 Task: Look for space in Puerto San José, Guatemala from 5th July, 2023 to 15th July, 2023 for 9 adults in price range Rs.15000 to Rs.25000. Place can be entire place with 5 bedrooms having 5 beds and 5 bathrooms. Property type can be house, flat, guest house. Amenities needed are: washing machine. Booking option can be shelf check-in. Required host language is English.
Action: Mouse moved to (430, 75)
Screenshot: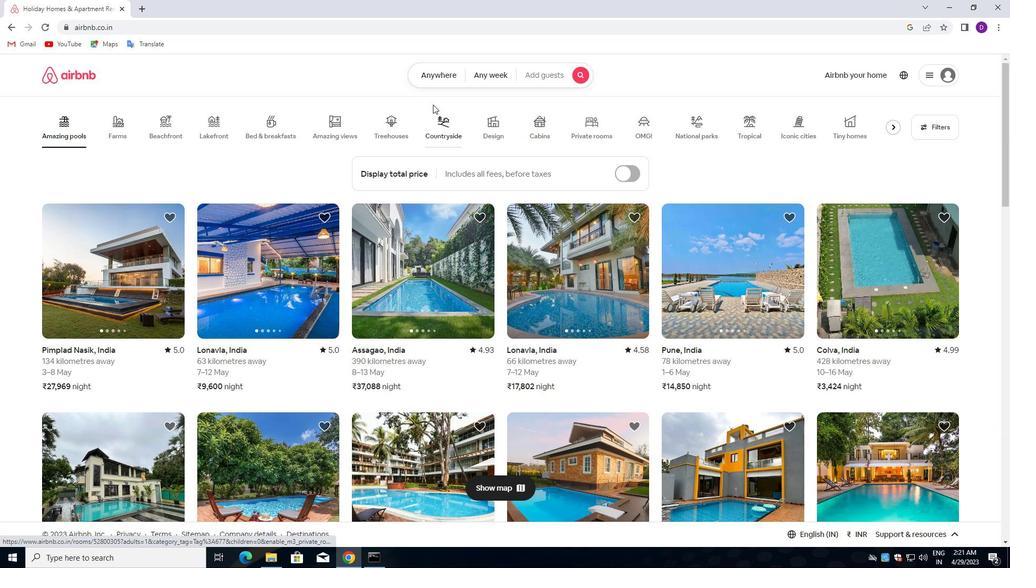 
Action: Mouse pressed left at (430, 75)
Screenshot: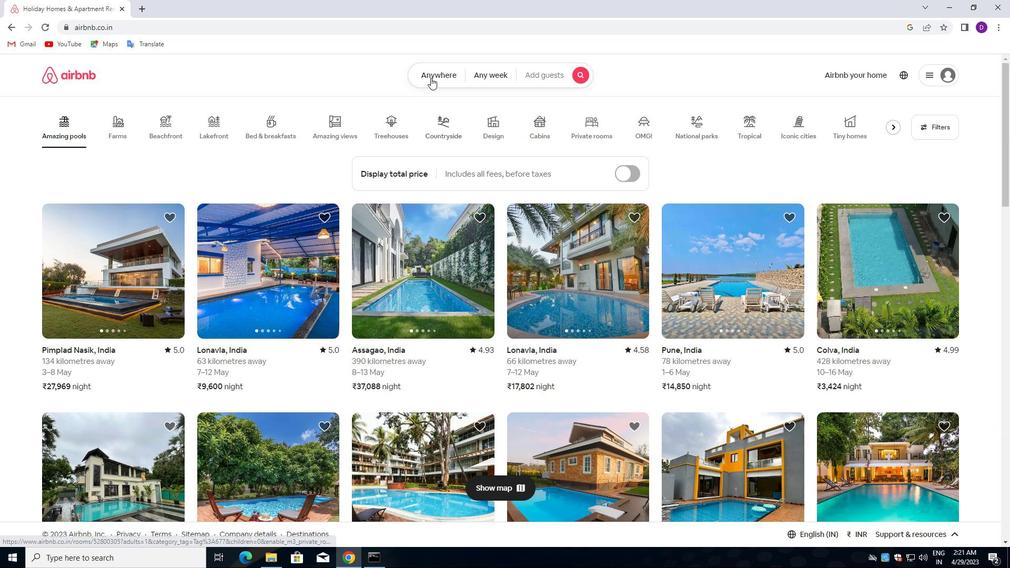 
Action: Mouse moved to (328, 117)
Screenshot: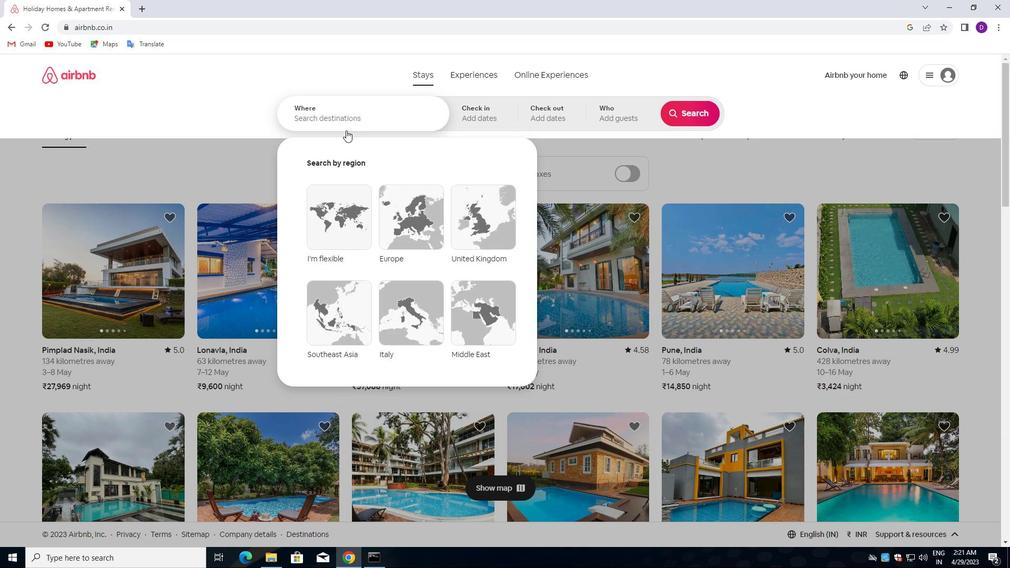 
Action: Mouse pressed left at (328, 117)
Screenshot: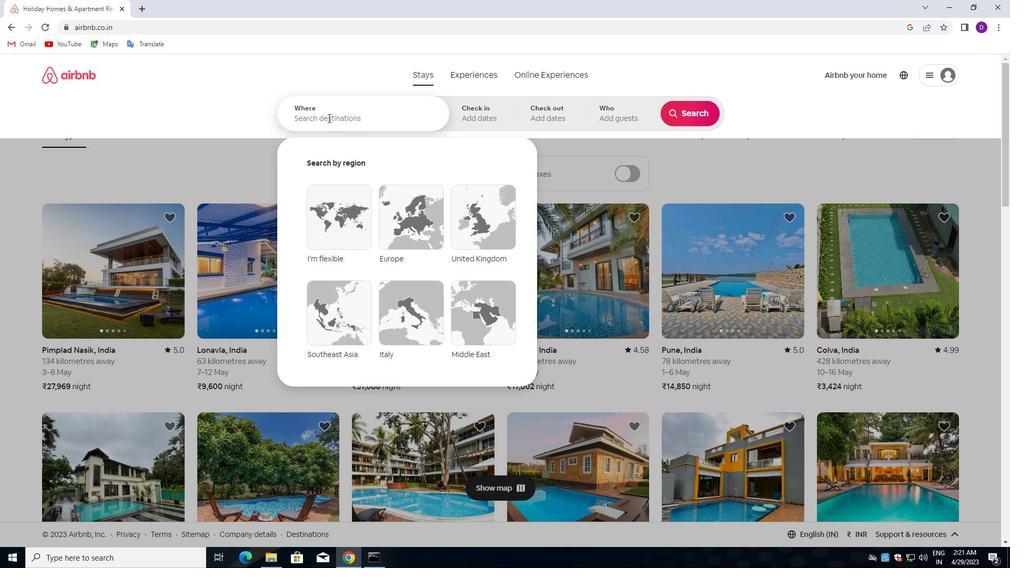 
Action: Key pressed <Key.shift_r>Pue
Screenshot: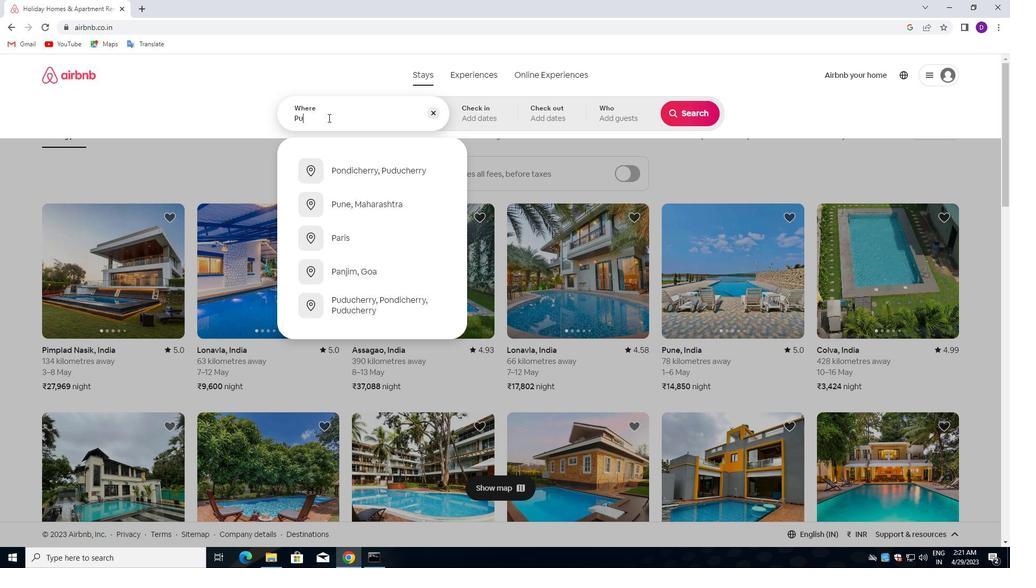 
Action: Mouse moved to (327, 117)
Screenshot: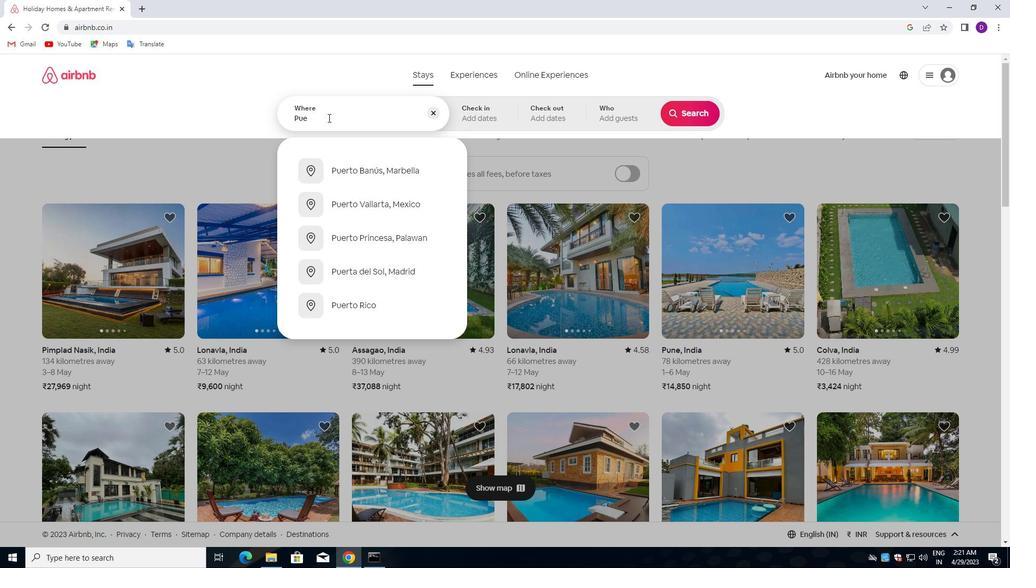 
Action: Key pressed rto<Key.space><Key.shift>SAN<Key.space><Key.shift_r><Key.shift_r>JOSE,<Key.space><Key.shift><Key.shift><Key.shift><Key.shift><Key.shift><Key.shift><Key.shift><Key.shift>GUATEMALA<Key.enter>
Screenshot: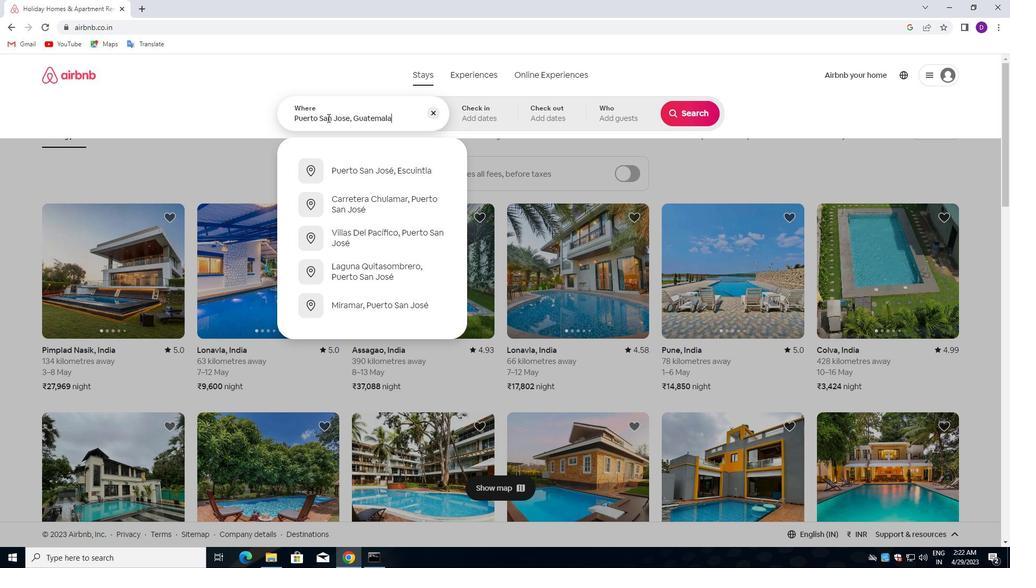 
Action: Mouse moved to (684, 195)
Screenshot: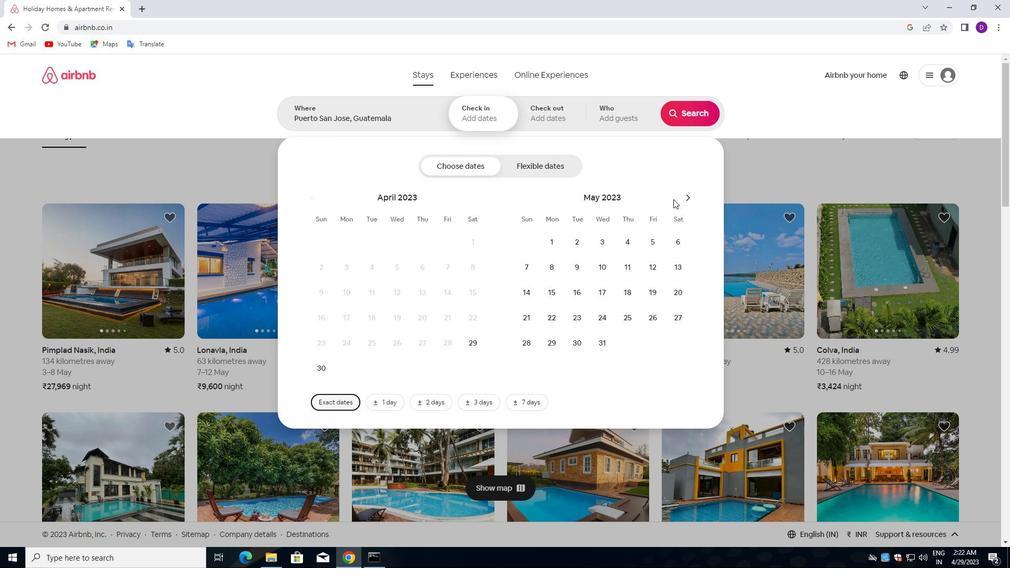 
Action: Mouse pressed left at (684, 195)
Screenshot: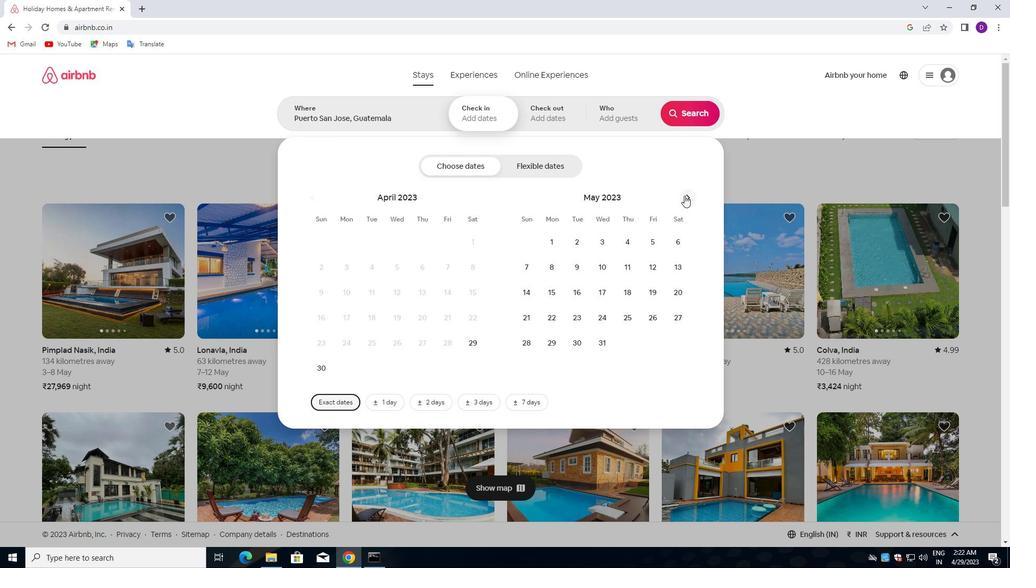 
Action: Mouse moved to (685, 195)
Screenshot: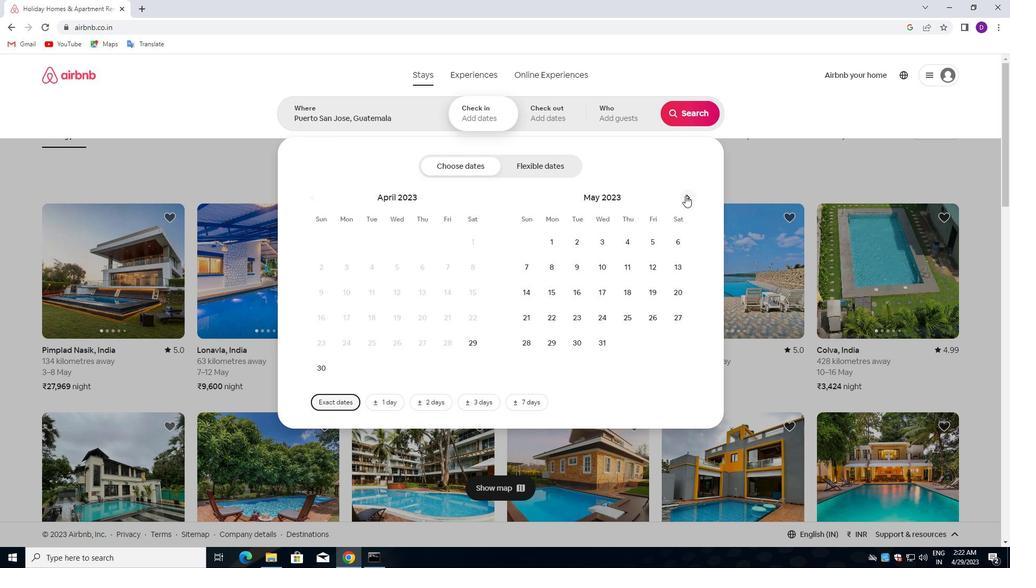 
Action: Mouse pressed left at (685, 195)
Screenshot: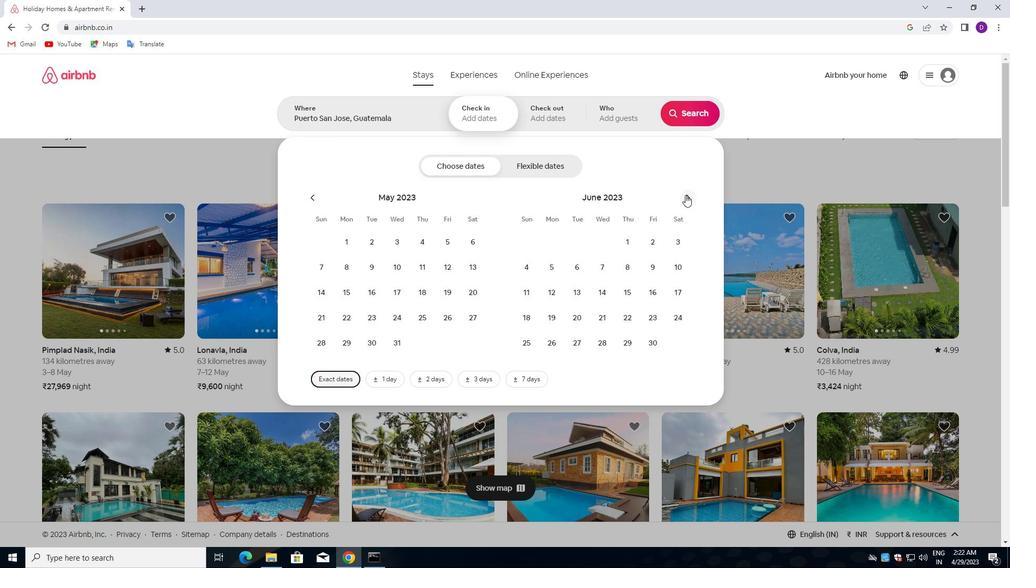 
Action: Mouse moved to (605, 267)
Screenshot: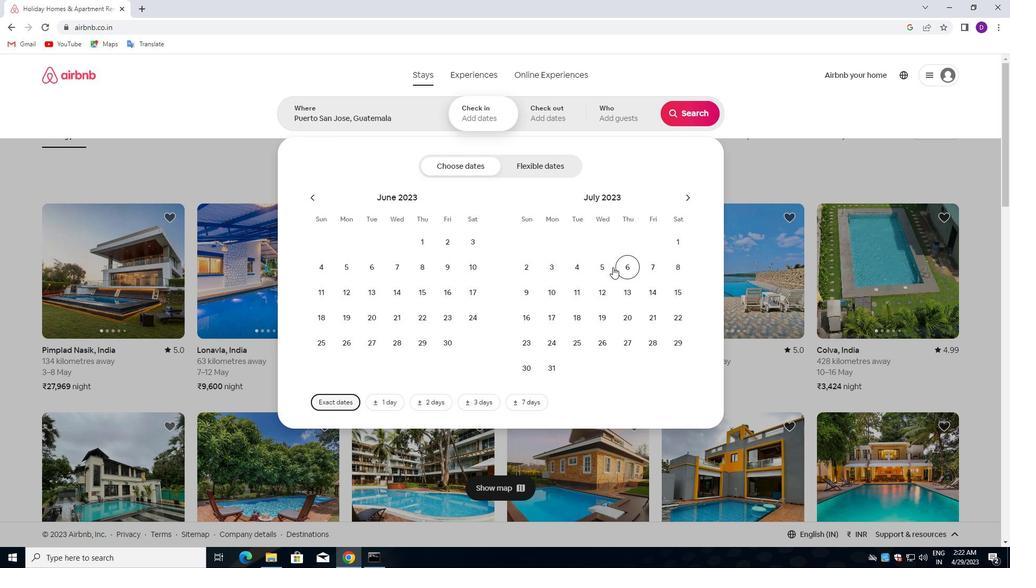 
Action: Mouse pressed left at (605, 267)
Screenshot: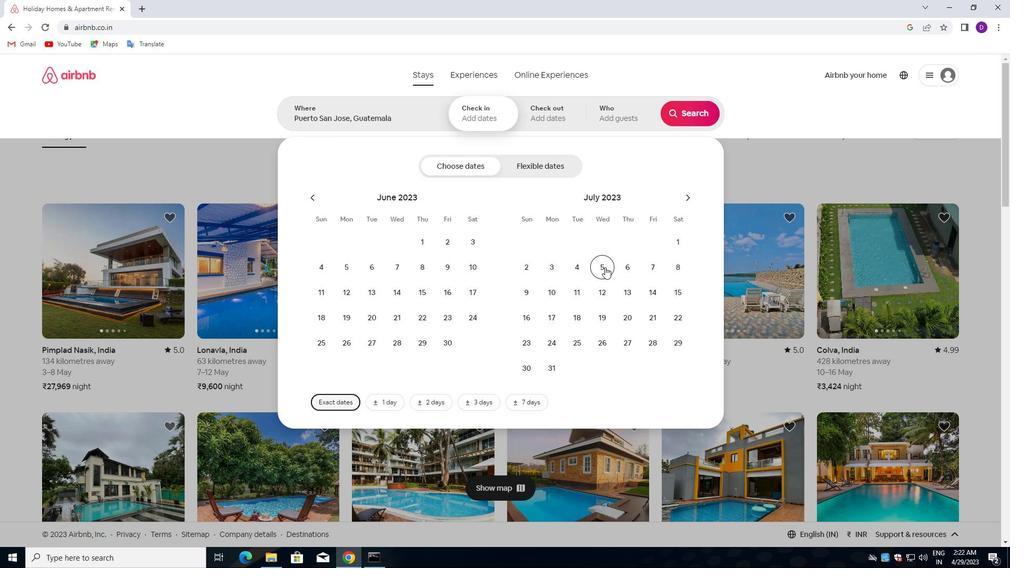 
Action: Mouse moved to (672, 289)
Screenshot: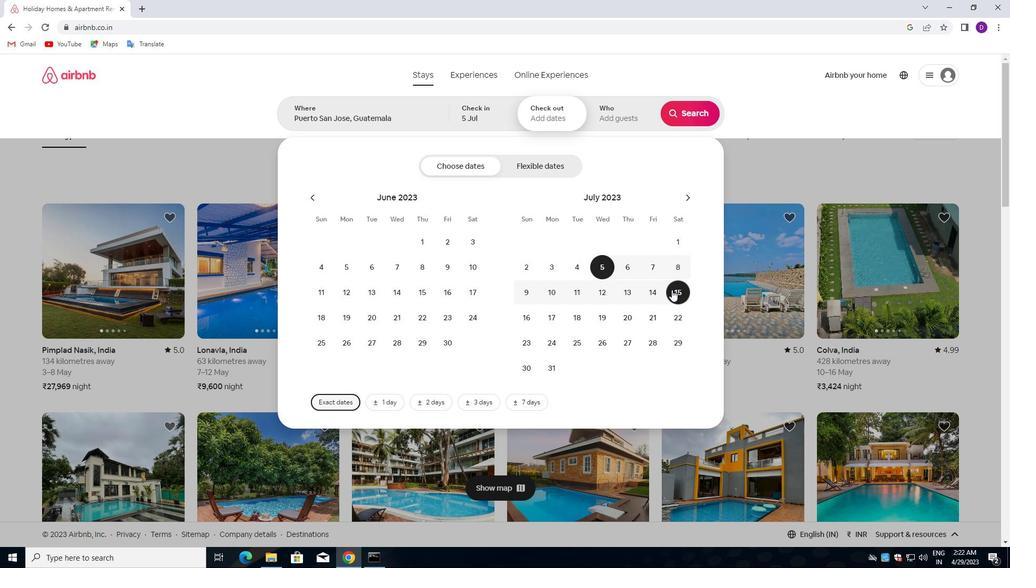 
Action: Mouse pressed left at (672, 289)
Screenshot: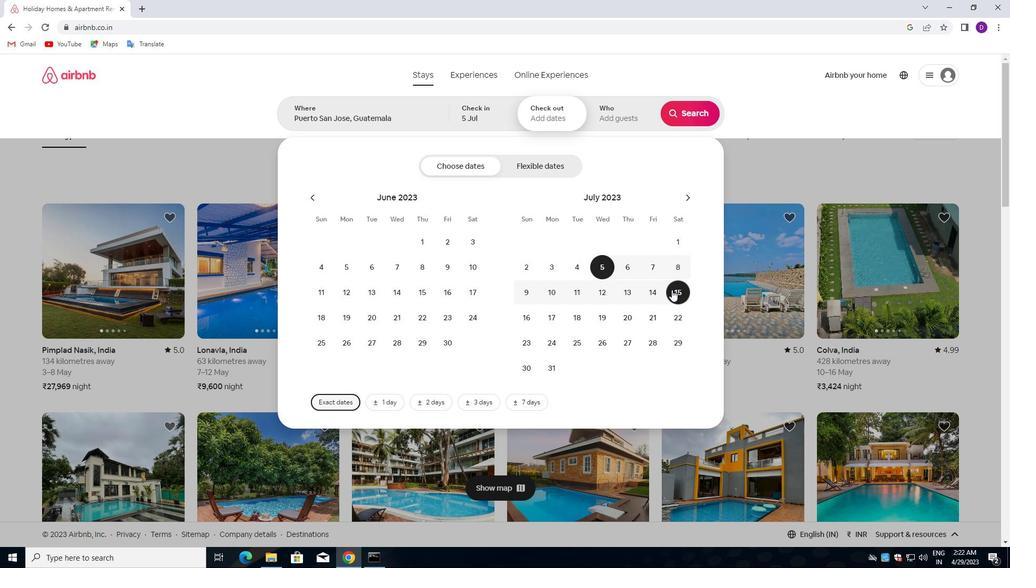 
Action: Mouse moved to (609, 114)
Screenshot: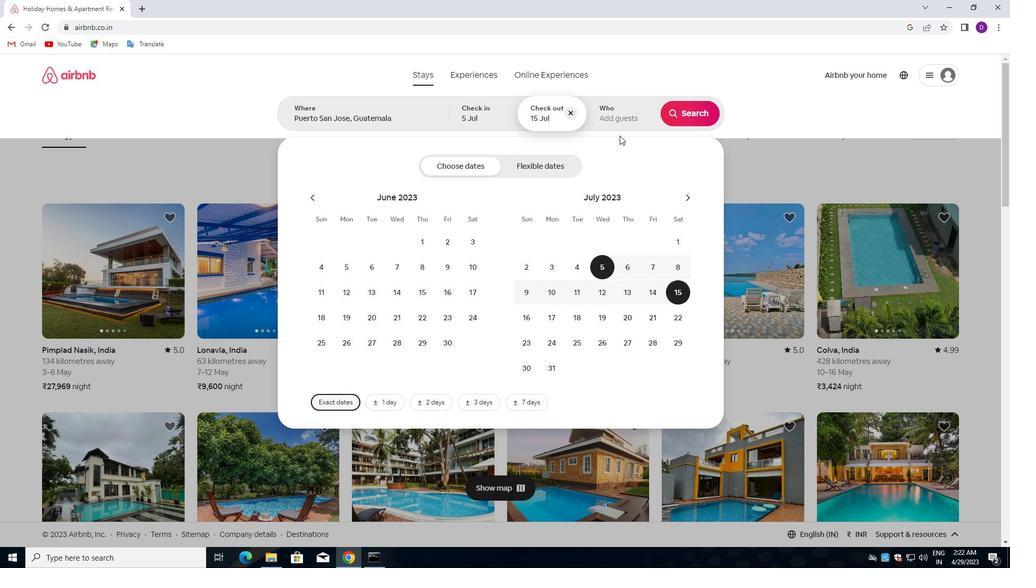 
Action: Mouse pressed left at (609, 114)
Screenshot: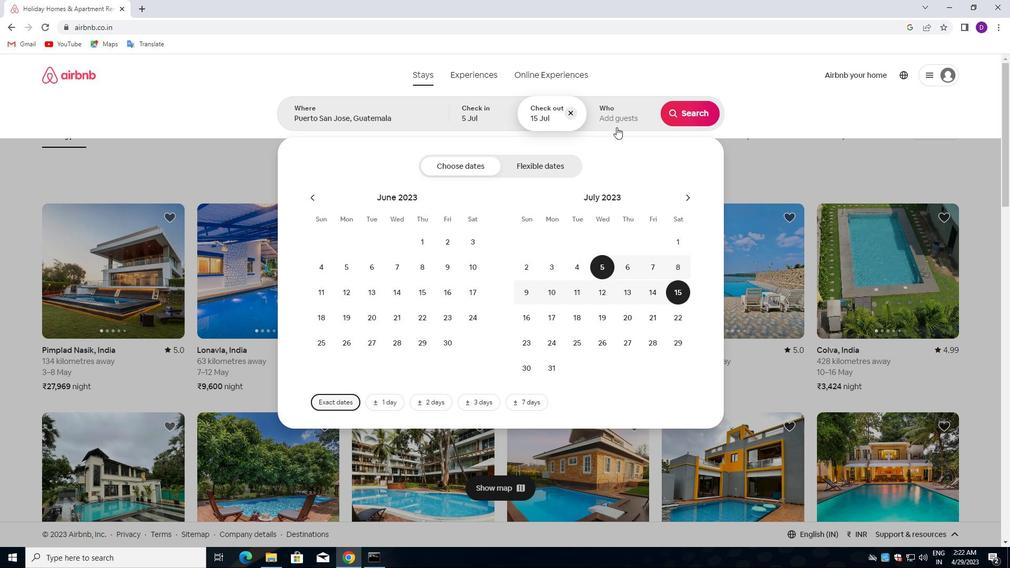 
Action: Mouse moved to (690, 169)
Screenshot: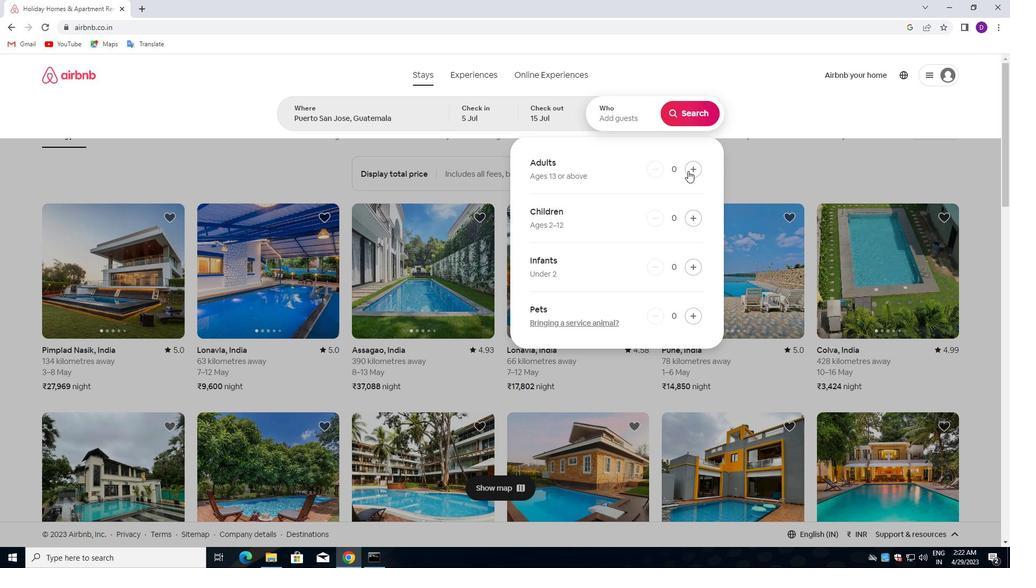 
Action: Mouse pressed left at (690, 169)
Screenshot: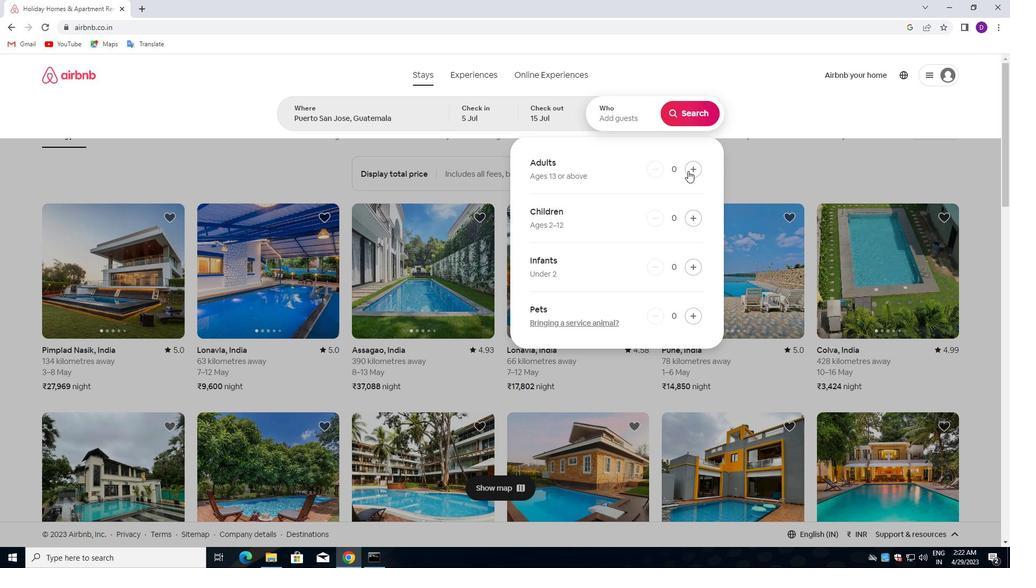 
Action: Mouse moved to (690, 169)
Screenshot: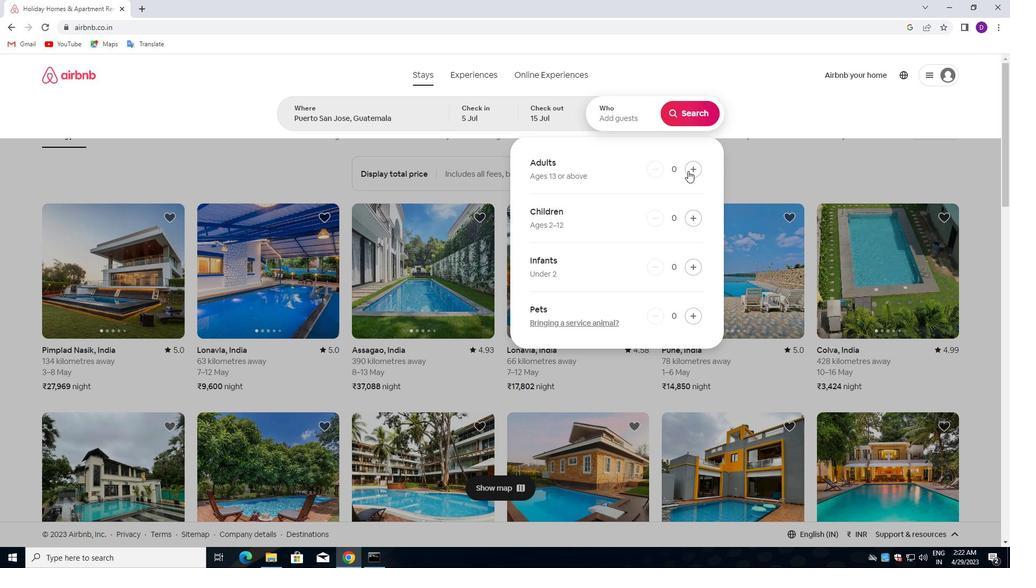 
Action: Mouse pressed left at (690, 169)
Screenshot: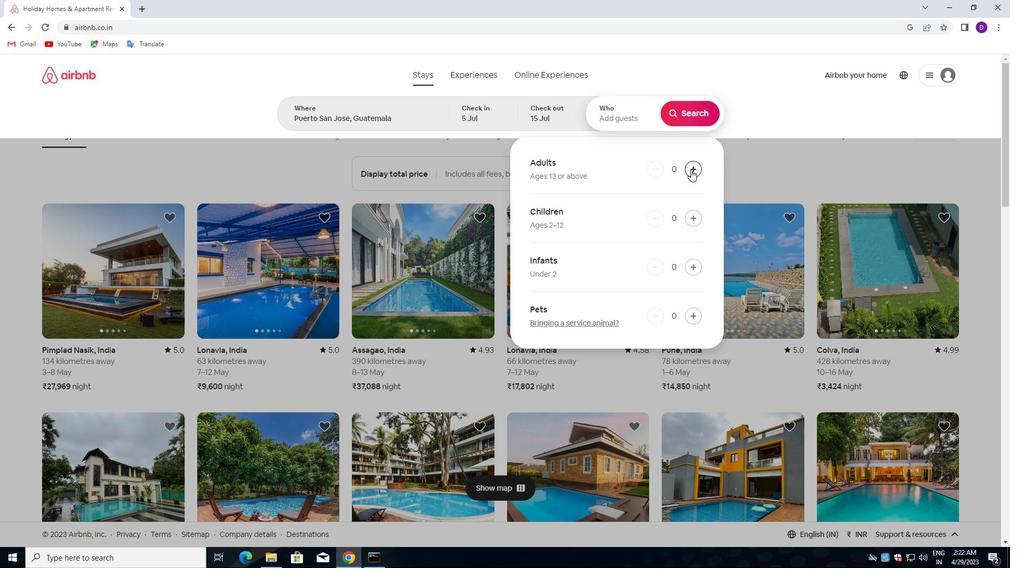 
Action: Mouse moved to (691, 169)
Screenshot: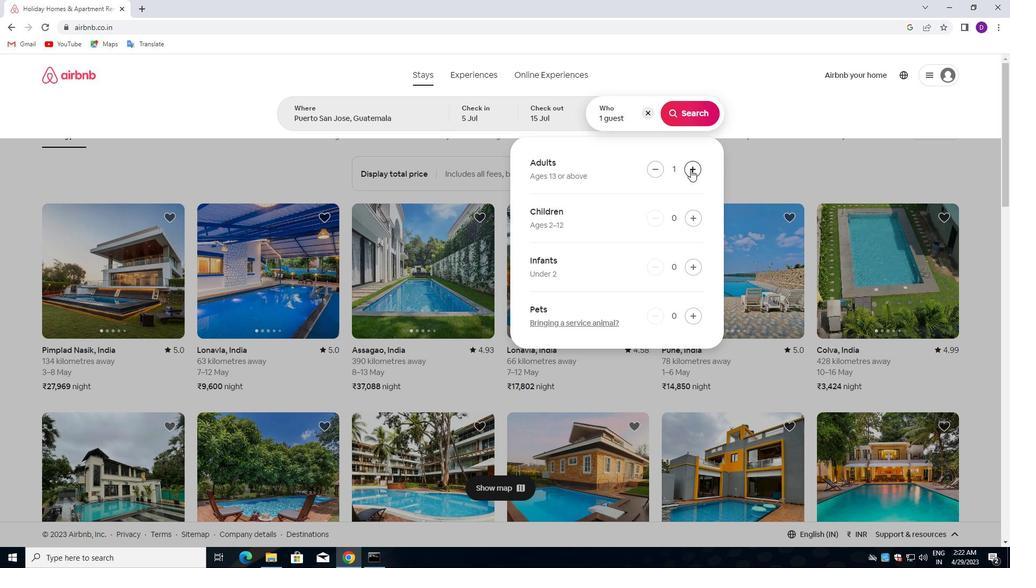 
Action: Mouse pressed left at (691, 169)
Screenshot: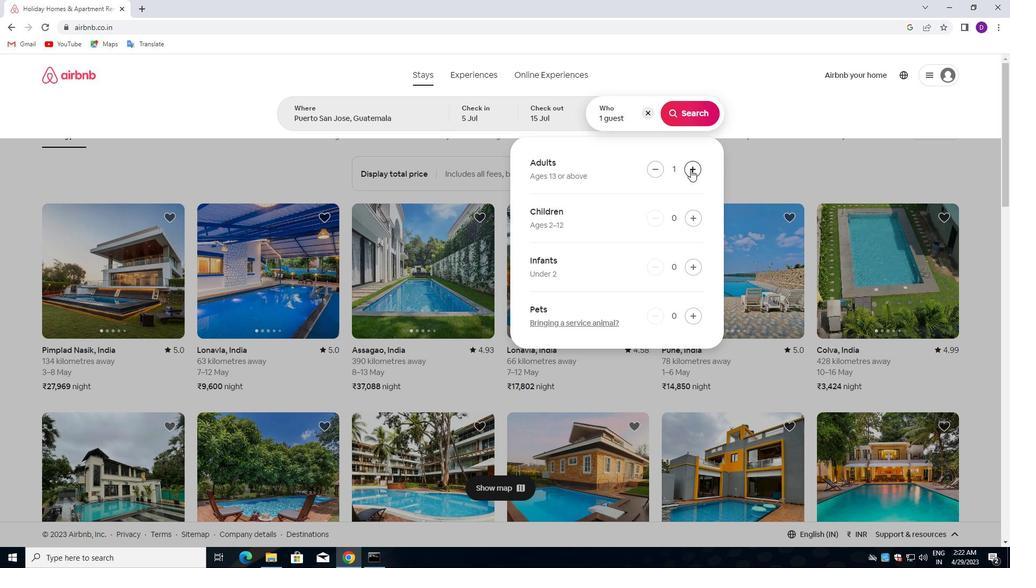 
Action: Mouse pressed left at (691, 169)
Screenshot: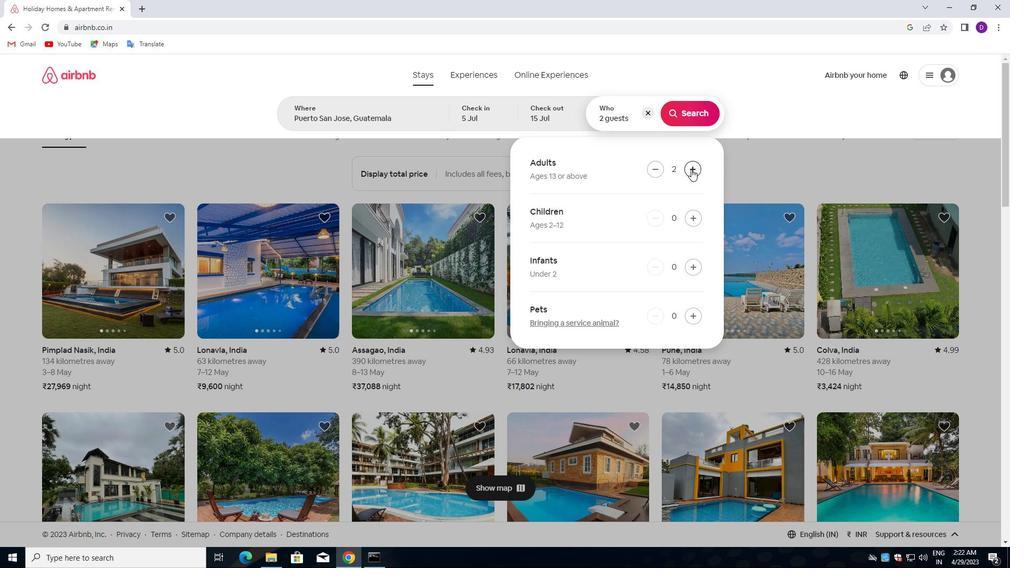 
Action: Mouse pressed left at (691, 169)
Screenshot: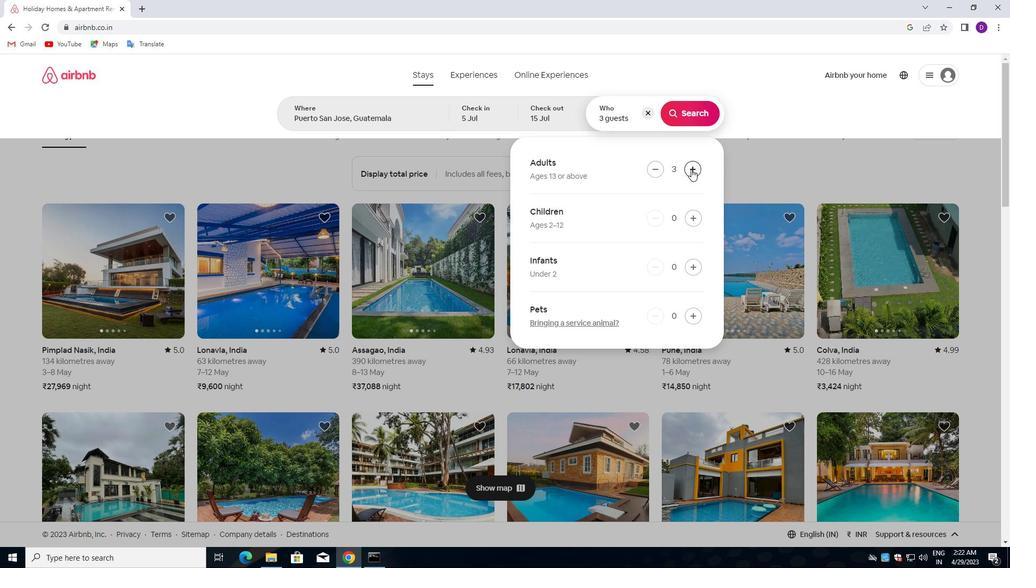 
Action: Mouse pressed left at (691, 169)
Screenshot: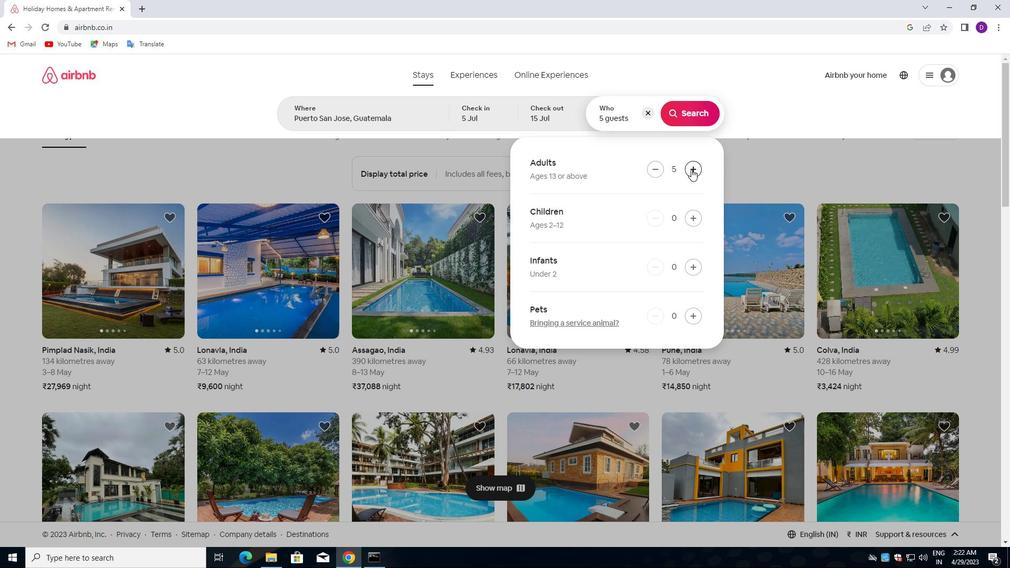 
Action: Mouse pressed left at (691, 169)
Screenshot: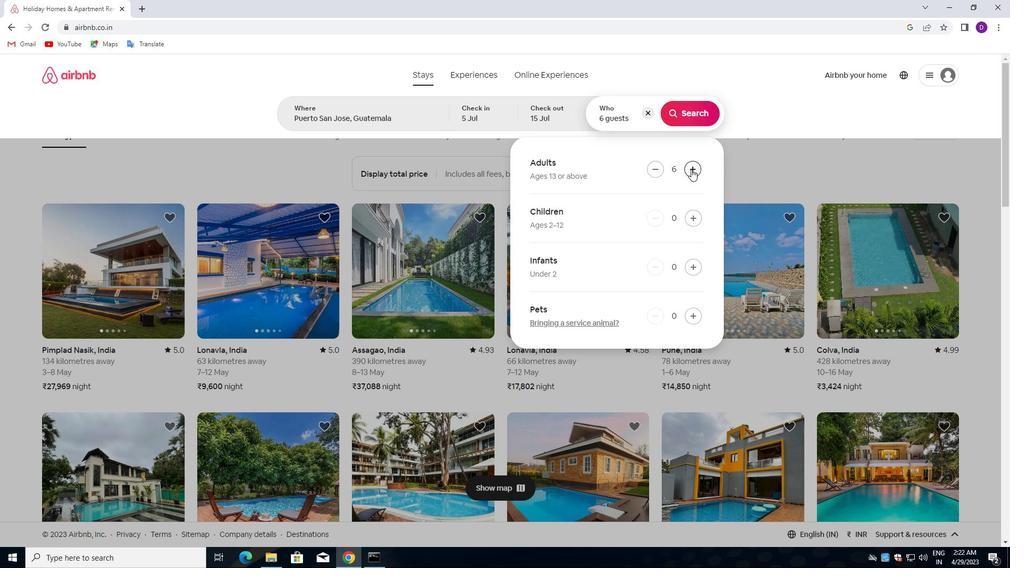 
Action: Mouse pressed left at (691, 169)
Screenshot: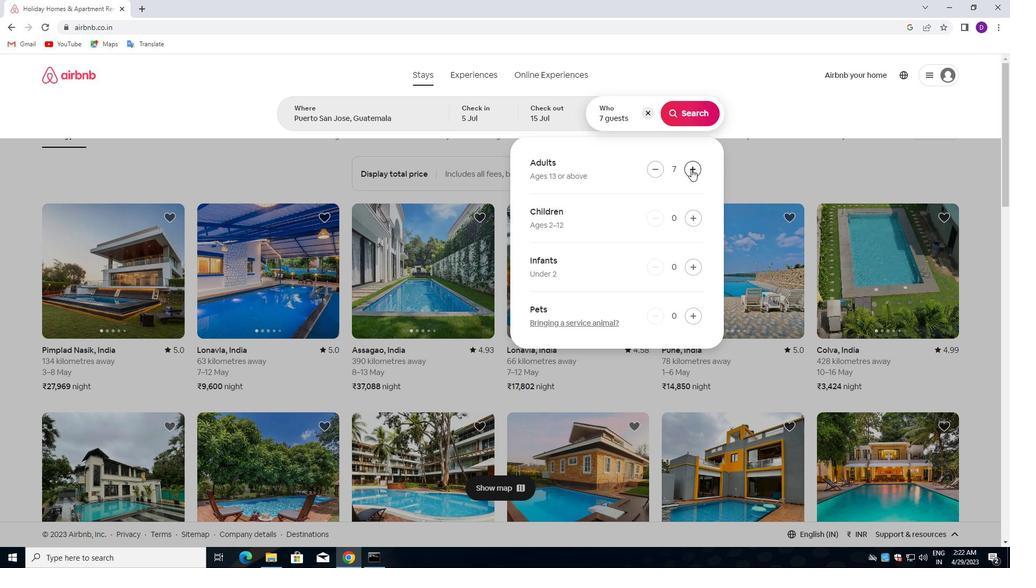 
Action: Mouse pressed left at (691, 169)
Screenshot: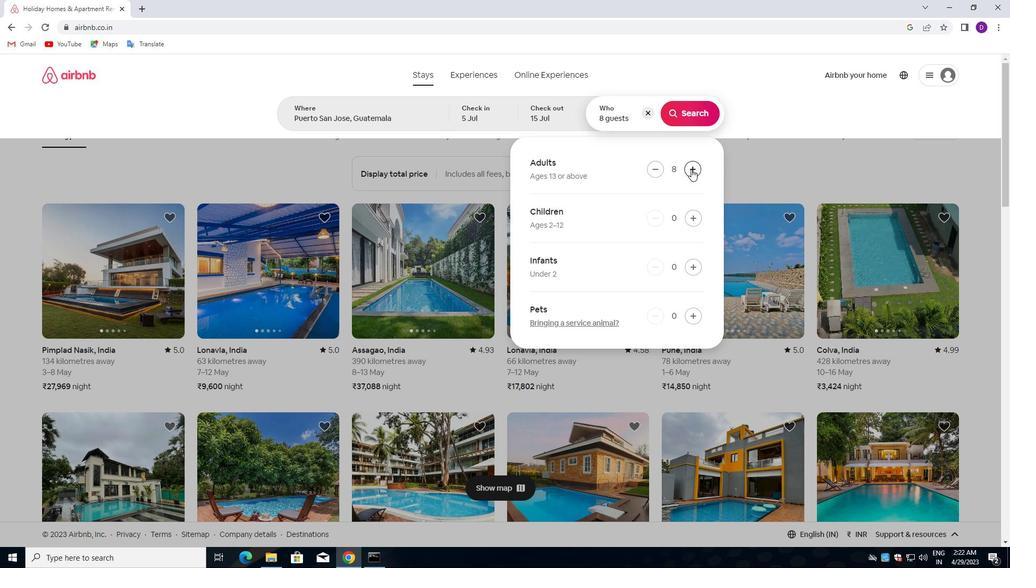 
Action: Mouse moved to (679, 107)
Screenshot: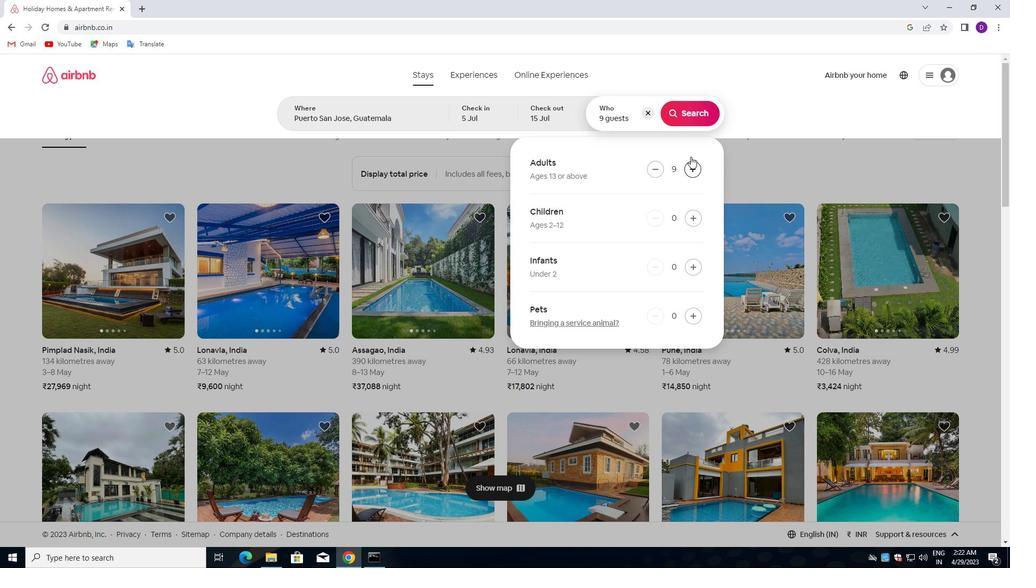 
Action: Mouse pressed left at (679, 107)
Screenshot: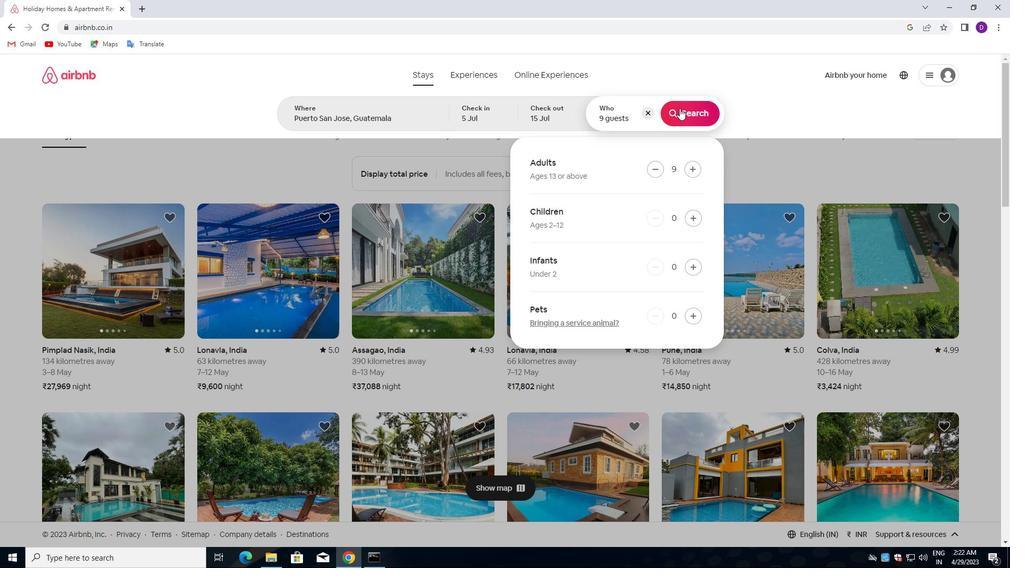 
Action: Mouse moved to (950, 118)
Screenshot: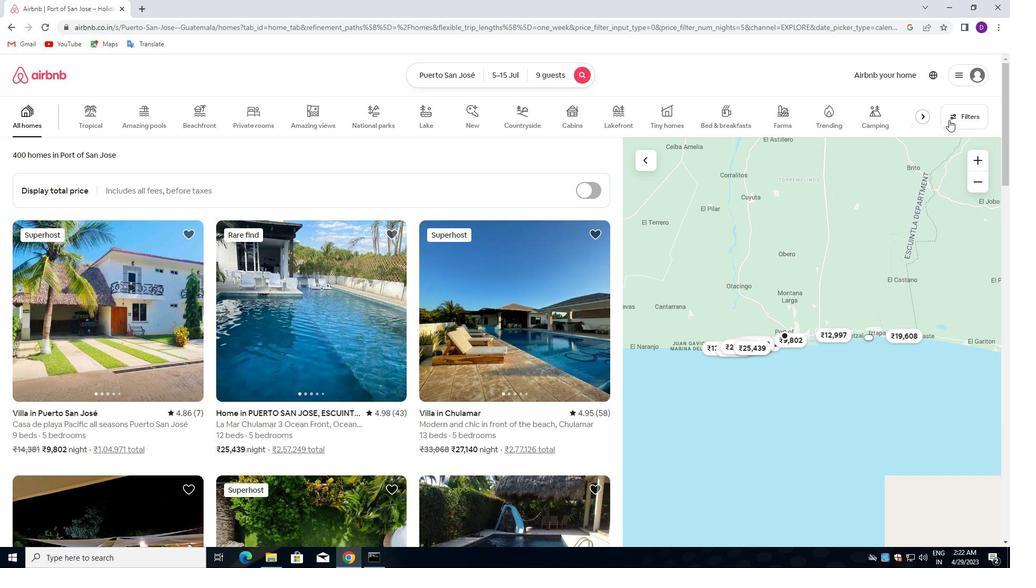 
Action: Mouse pressed left at (950, 118)
Screenshot: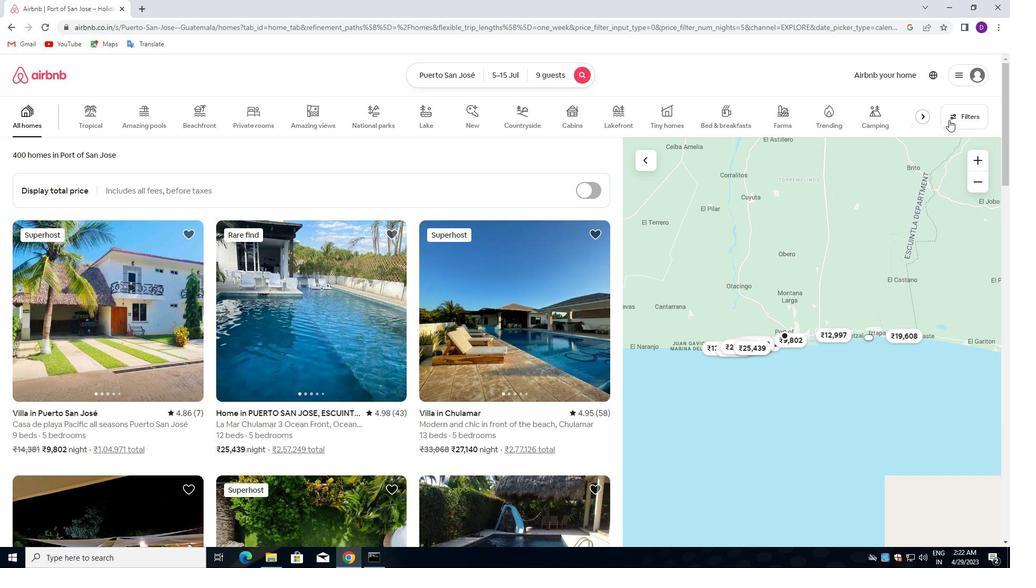
Action: Mouse moved to (368, 256)
Screenshot: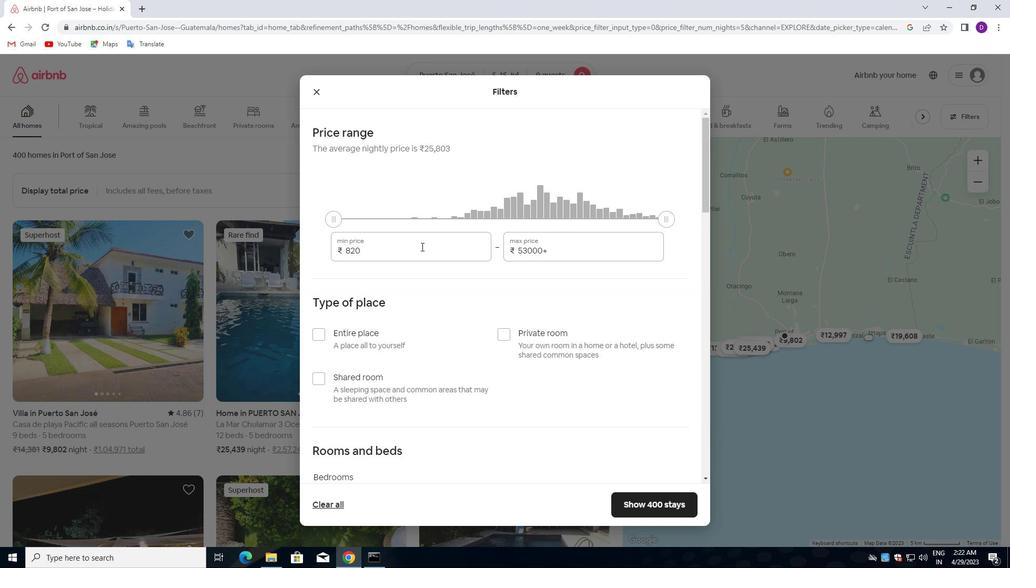 
Action: Mouse pressed left at (368, 256)
Screenshot: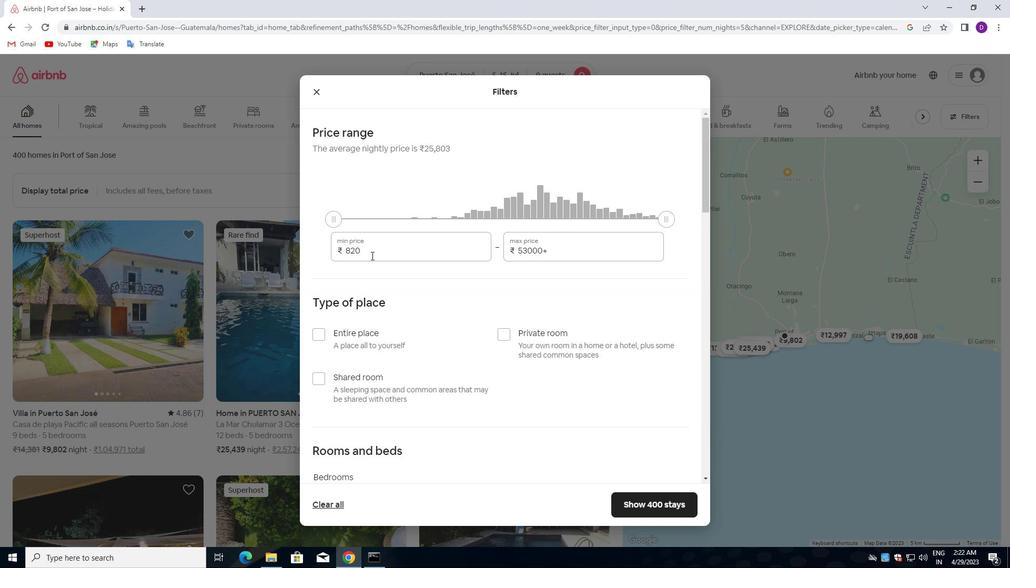 
Action: Mouse moved to (369, 254)
Screenshot: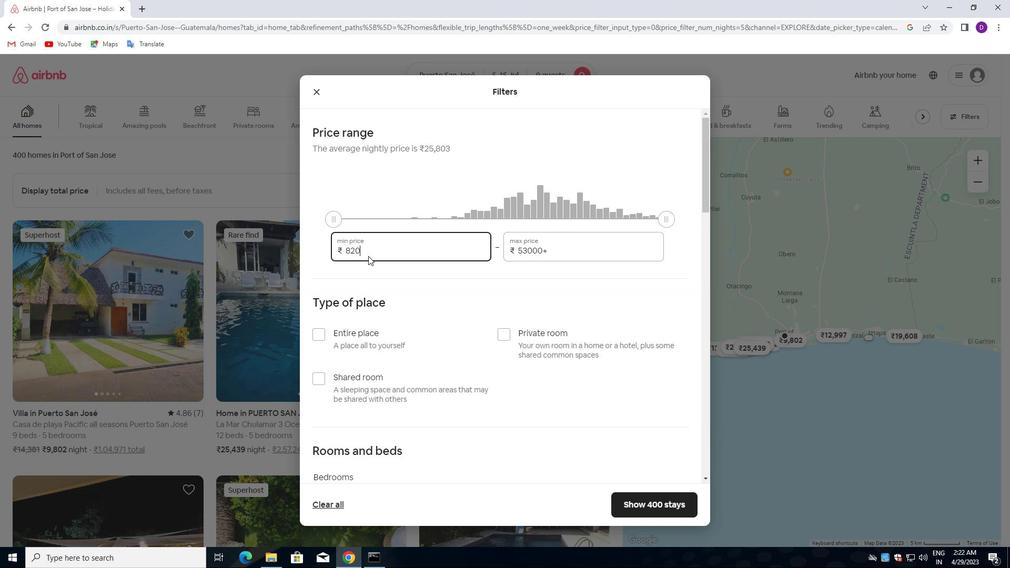 
Action: Mouse pressed left at (369, 254)
Screenshot: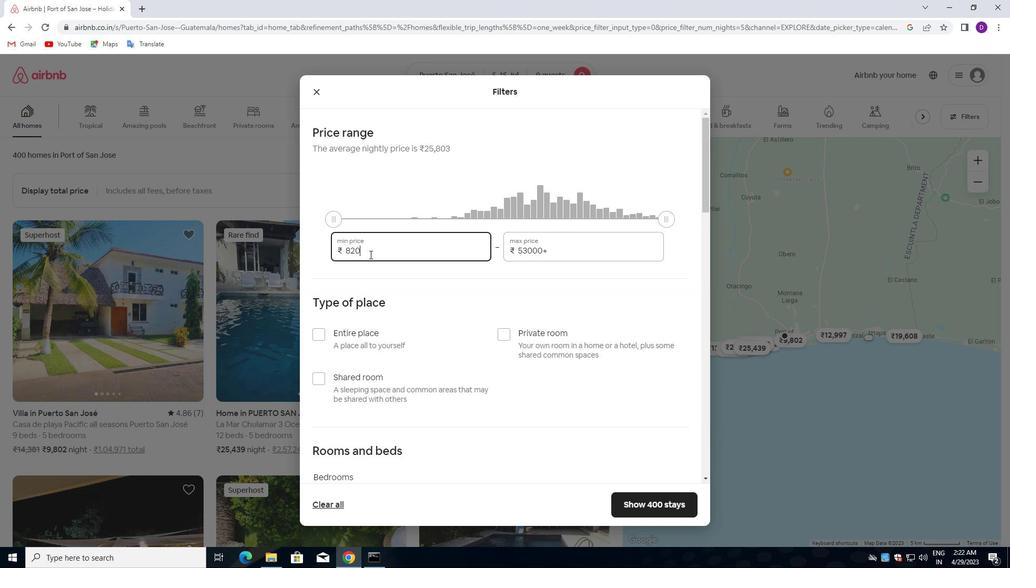 
Action: Mouse pressed left at (369, 254)
Screenshot: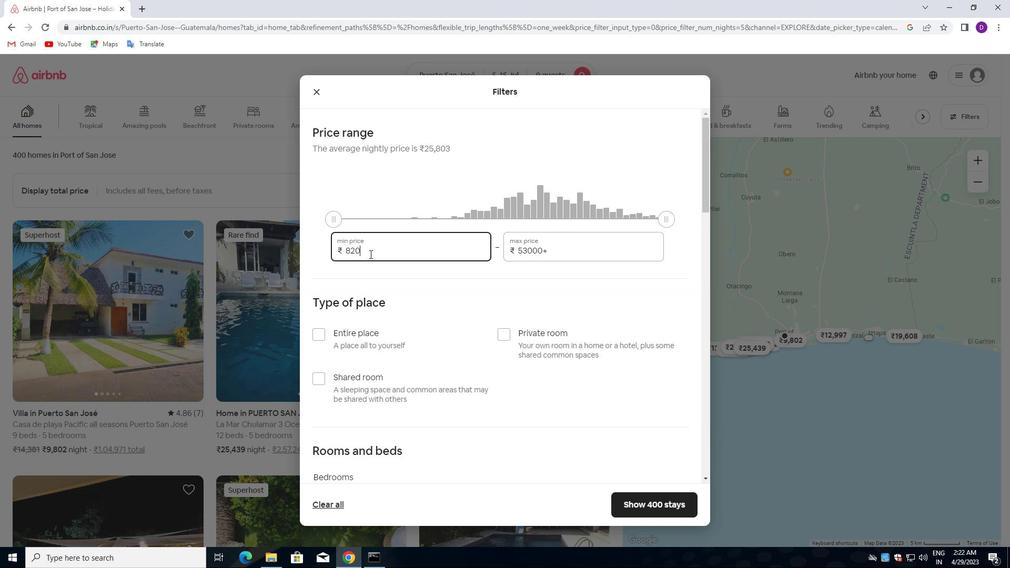 
Action: Key pressed 15000<Key.tab>25000
Screenshot: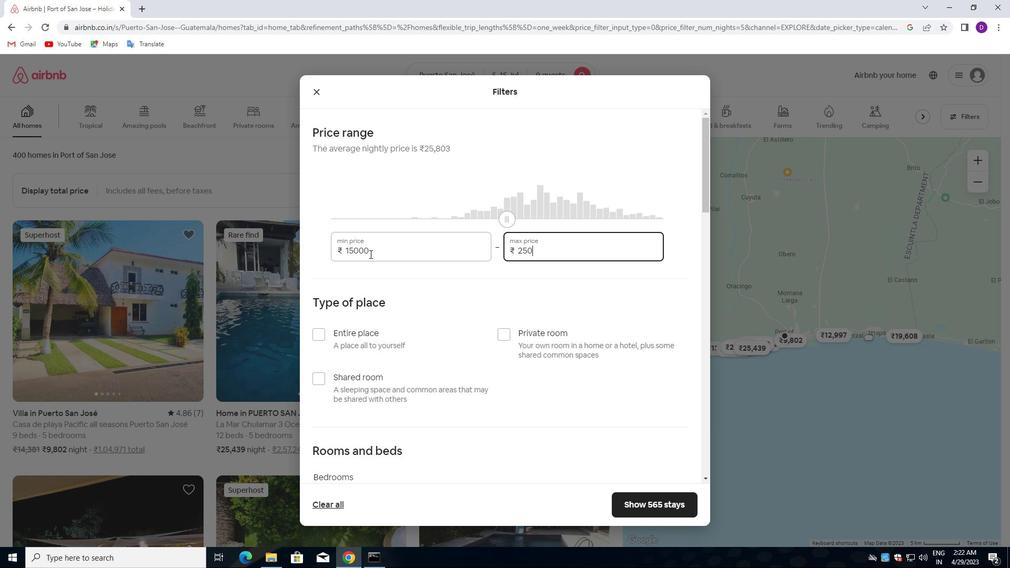 
Action: Mouse moved to (368, 284)
Screenshot: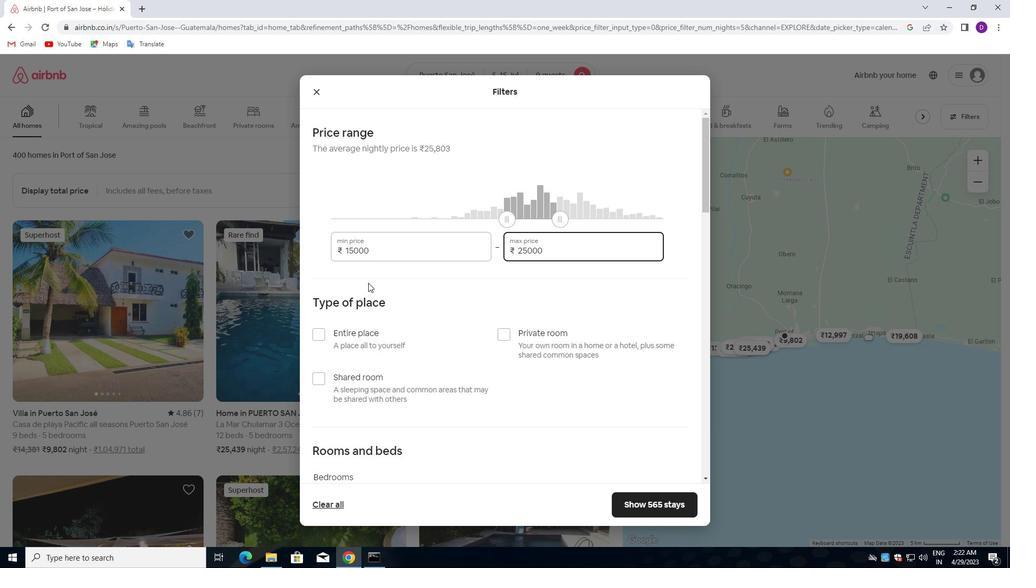 
Action: Mouse scrolled (368, 283) with delta (0, 0)
Screenshot: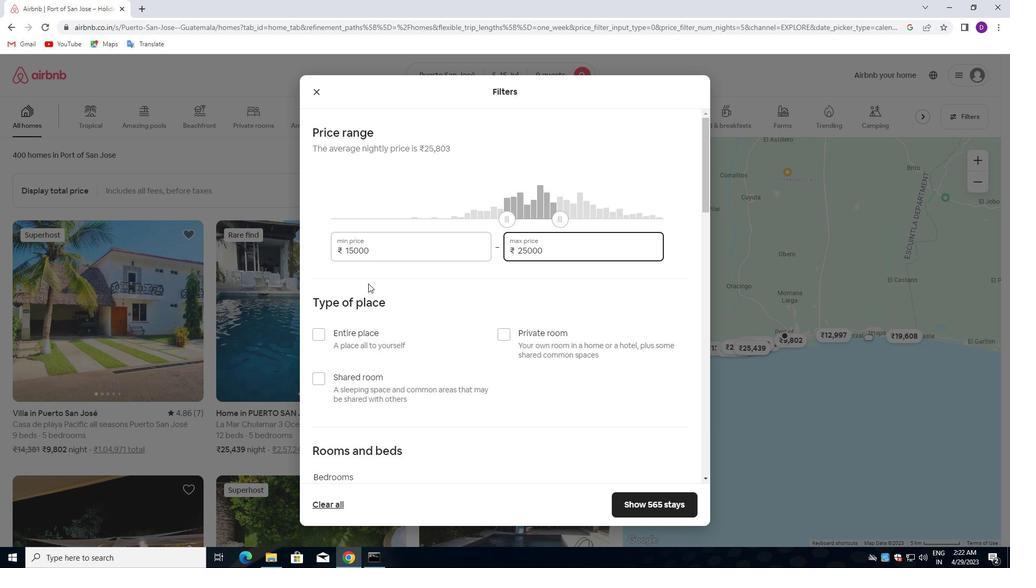 
Action: Mouse moved to (375, 278)
Screenshot: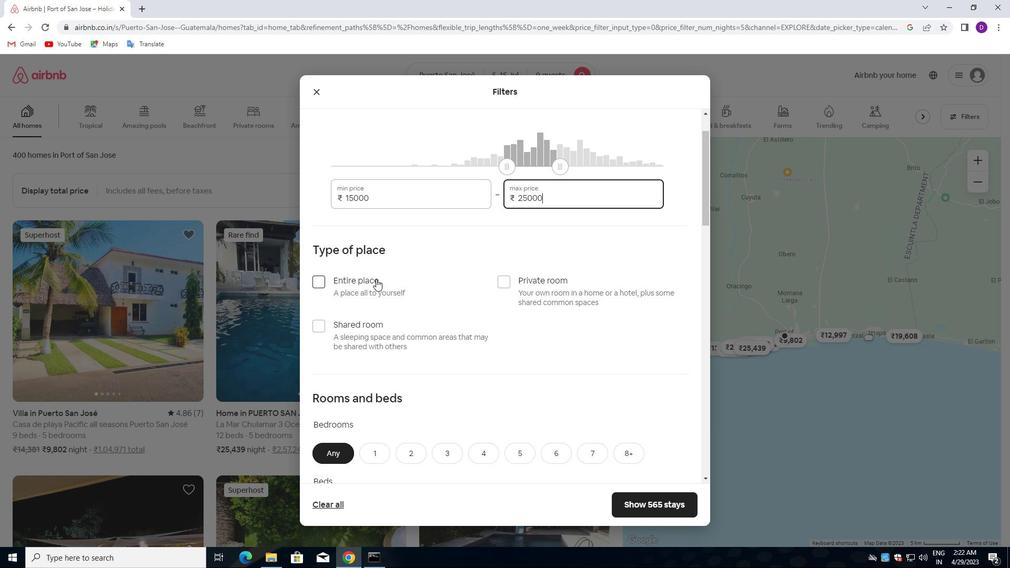 
Action: Mouse scrolled (375, 278) with delta (0, 0)
Screenshot: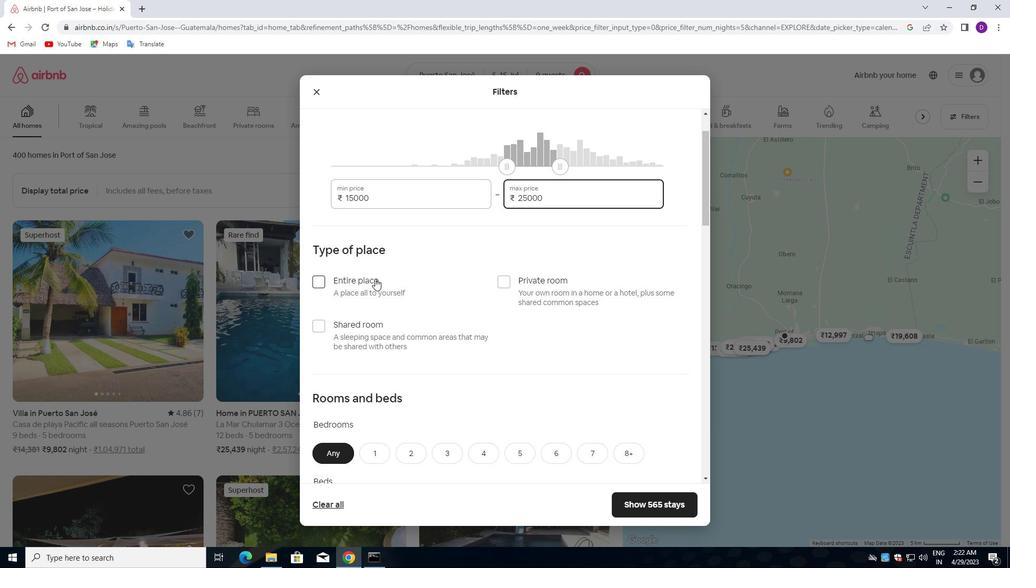 
Action: Mouse scrolled (375, 278) with delta (0, 0)
Screenshot: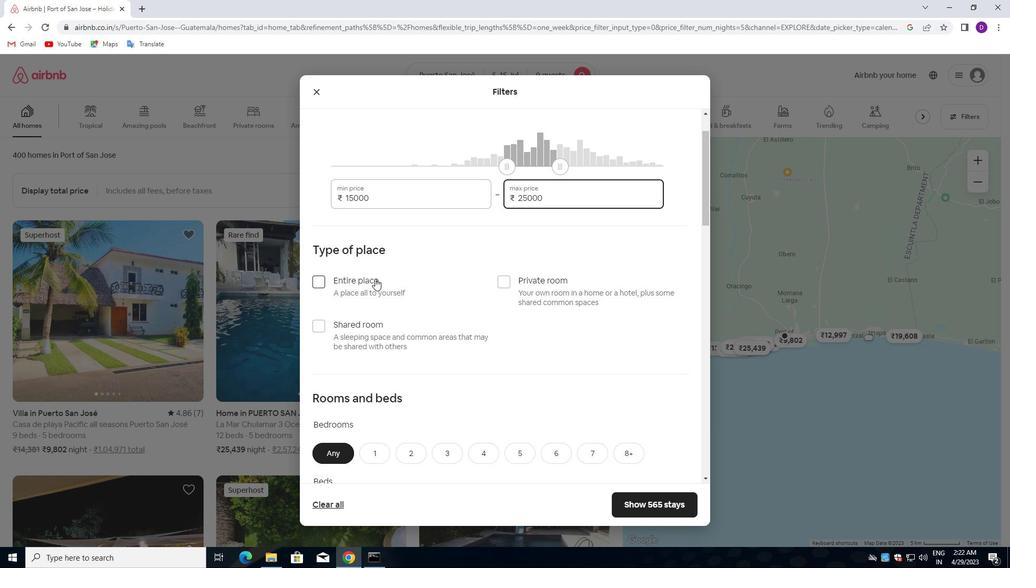 
Action: Mouse moved to (320, 179)
Screenshot: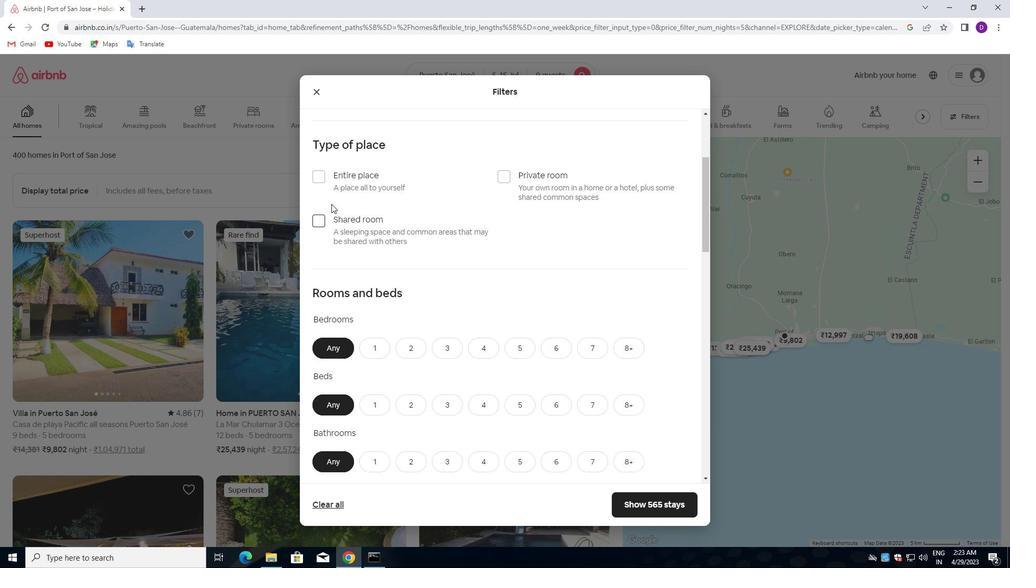 
Action: Mouse pressed left at (320, 179)
Screenshot: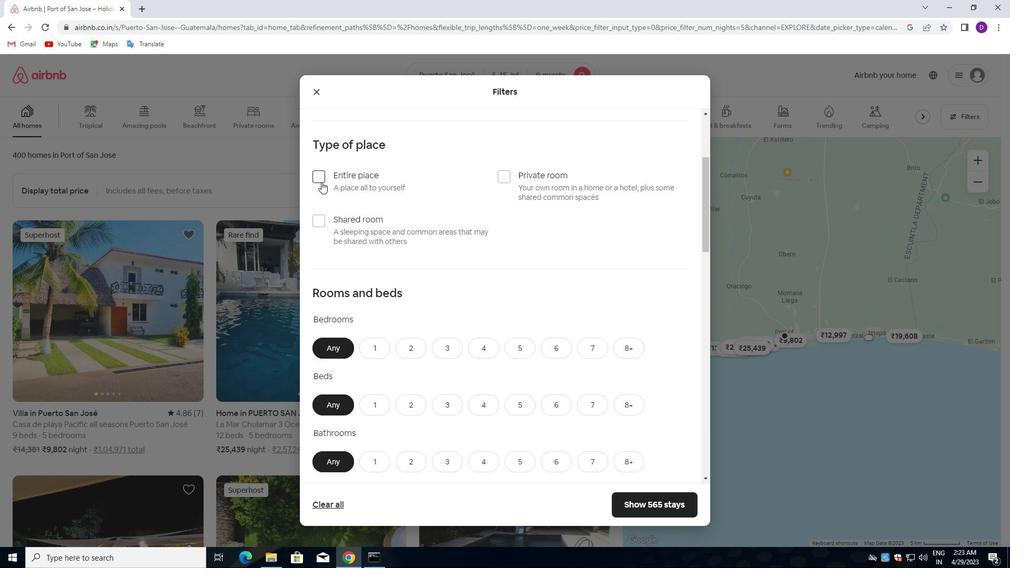 
Action: Mouse moved to (423, 263)
Screenshot: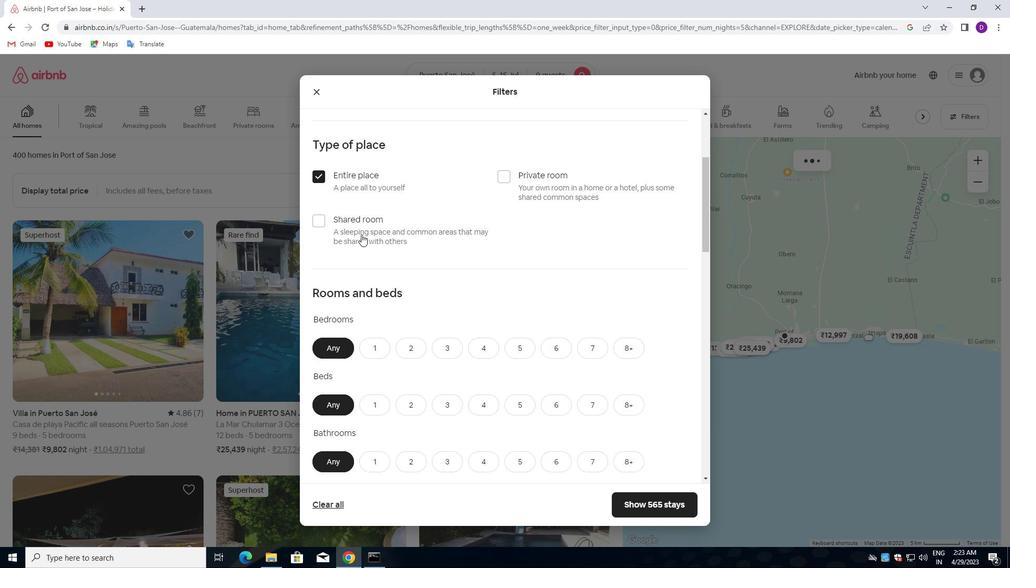 
Action: Mouse scrolled (423, 263) with delta (0, 0)
Screenshot: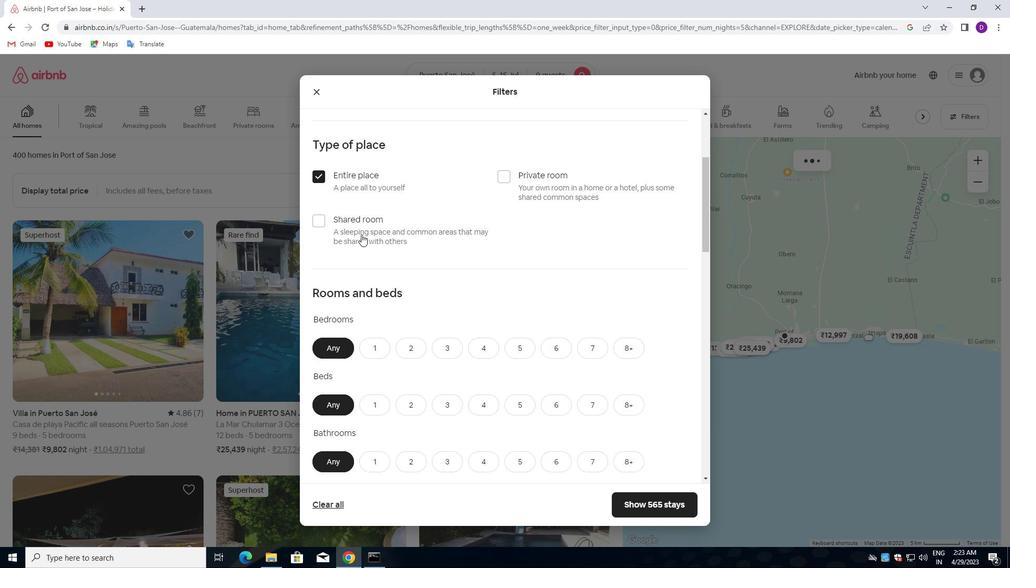
Action: Mouse moved to (425, 264)
Screenshot: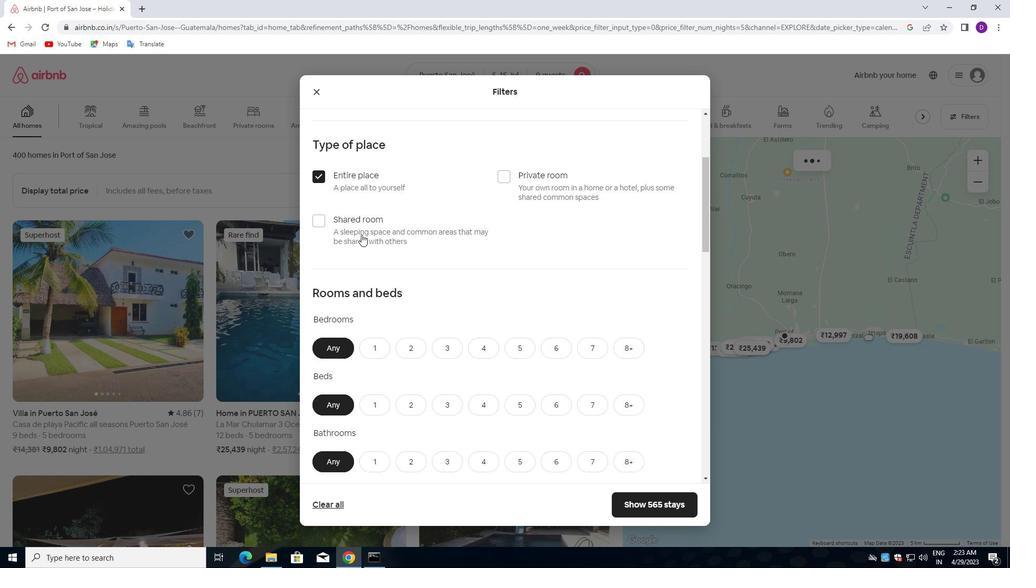 
Action: Mouse scrolled (425, 264) with delta (0, 0)
Screenshot: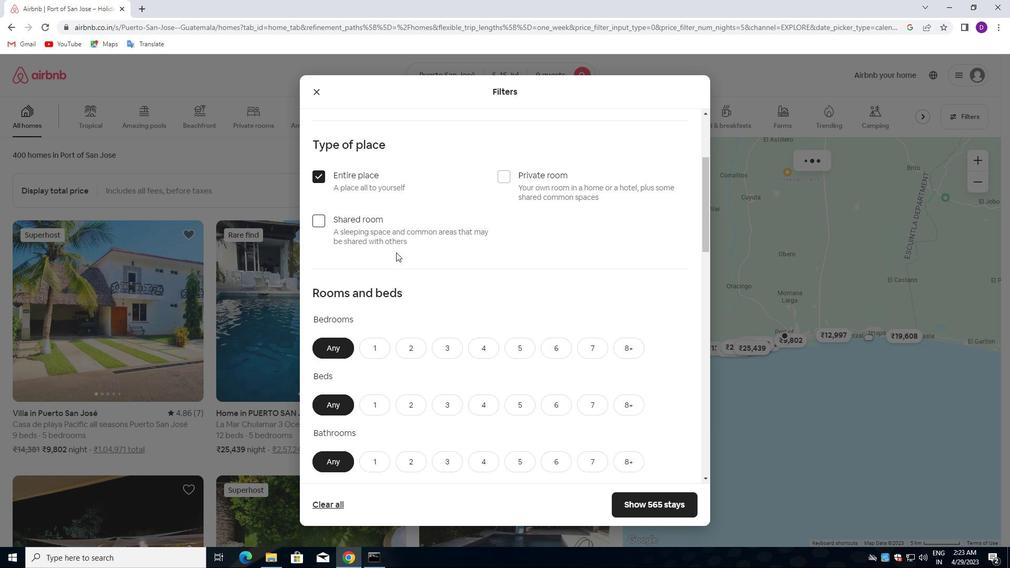 
Action: Mouse moved to (521, 239)
Screenshot: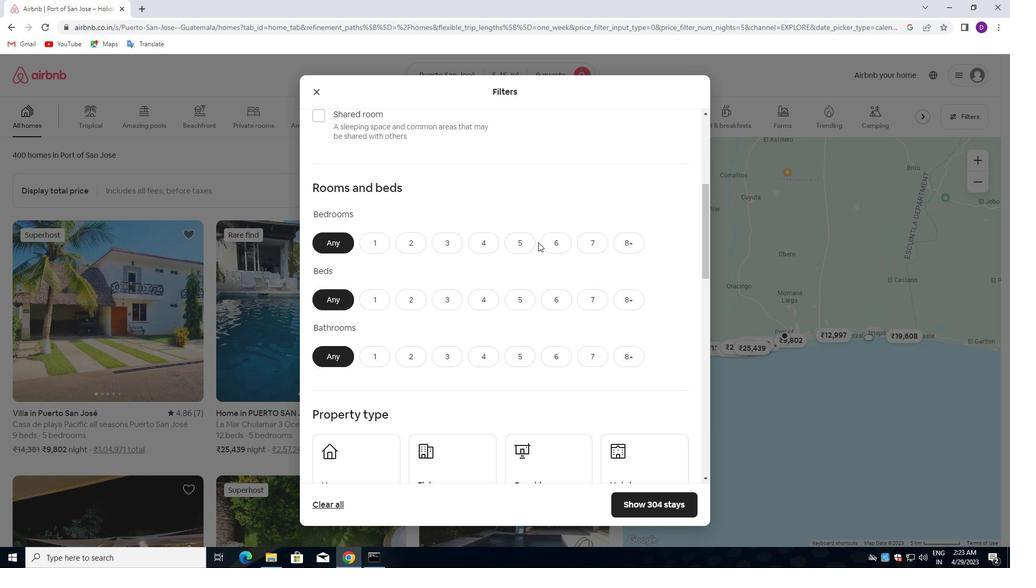 
Action: Mouse pressed left at (521, 239)
Screenshot: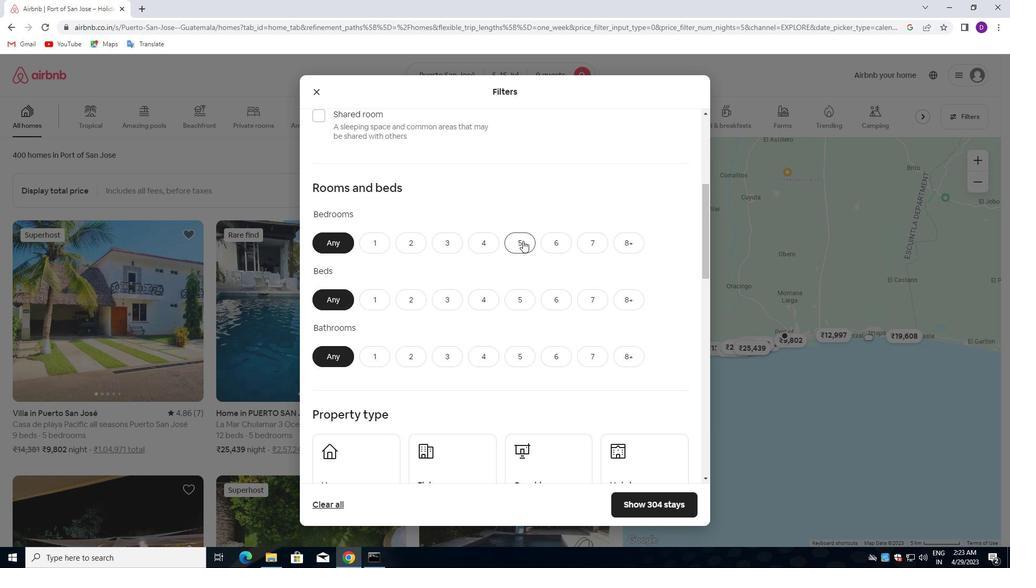 
Action: Mouse moved to (520, 294)
Screenshot: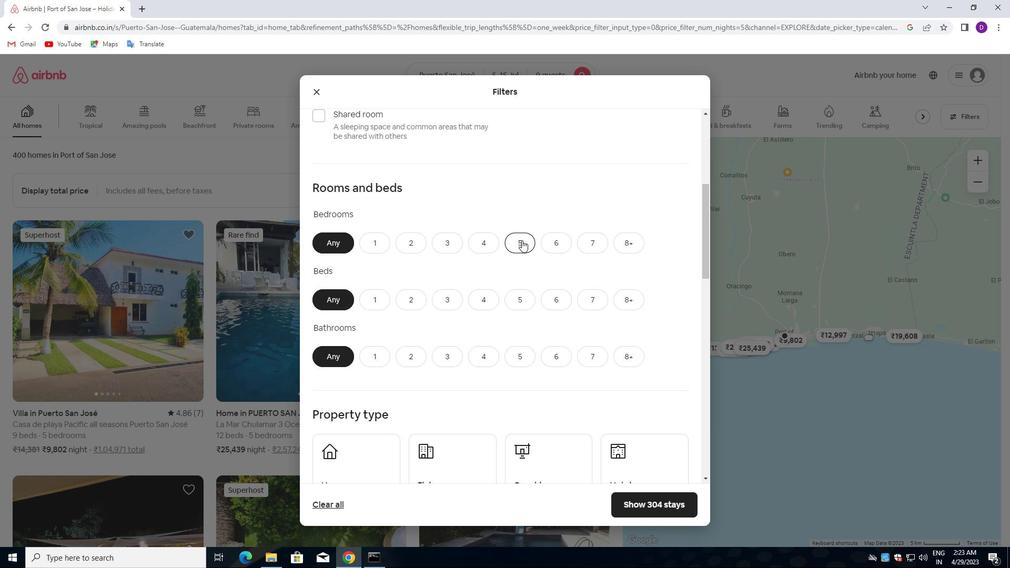 
Action: Mouse pressed left at (520, 294)
Screenshot: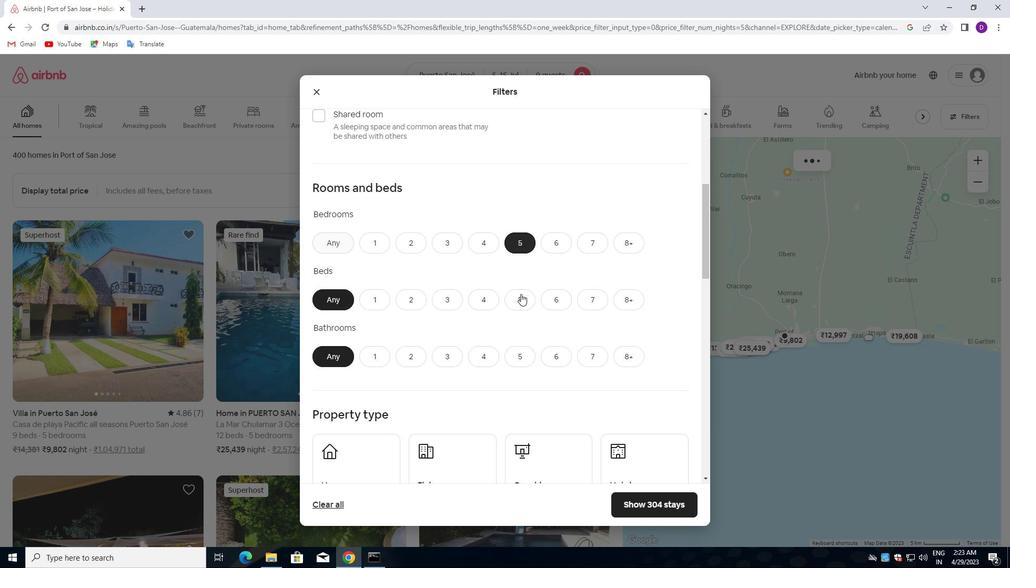 
Action: Mouse moved to (517, 348)
Screenshot: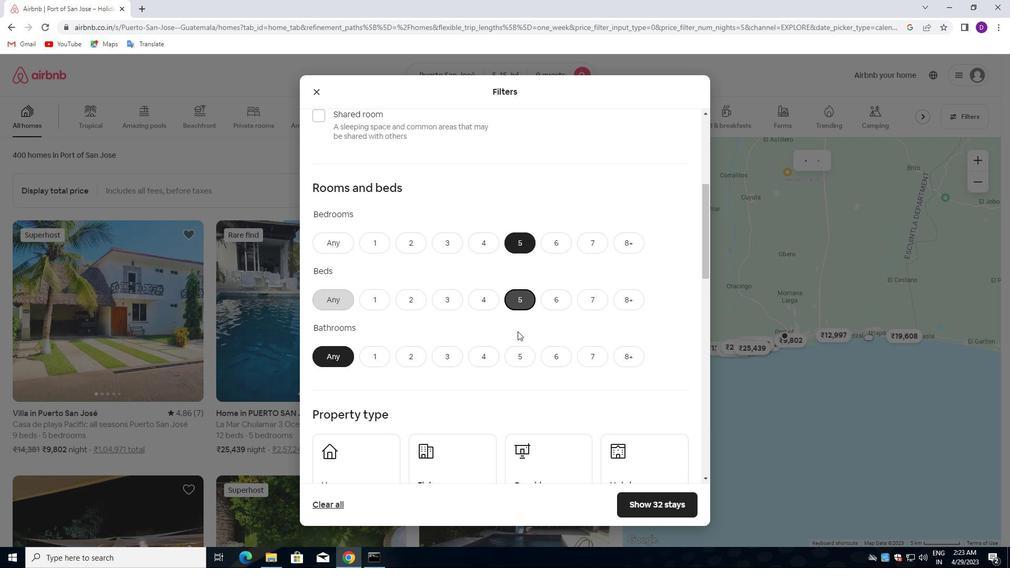 
Action: Mouse pressed left at (517, 348)
Screenshot: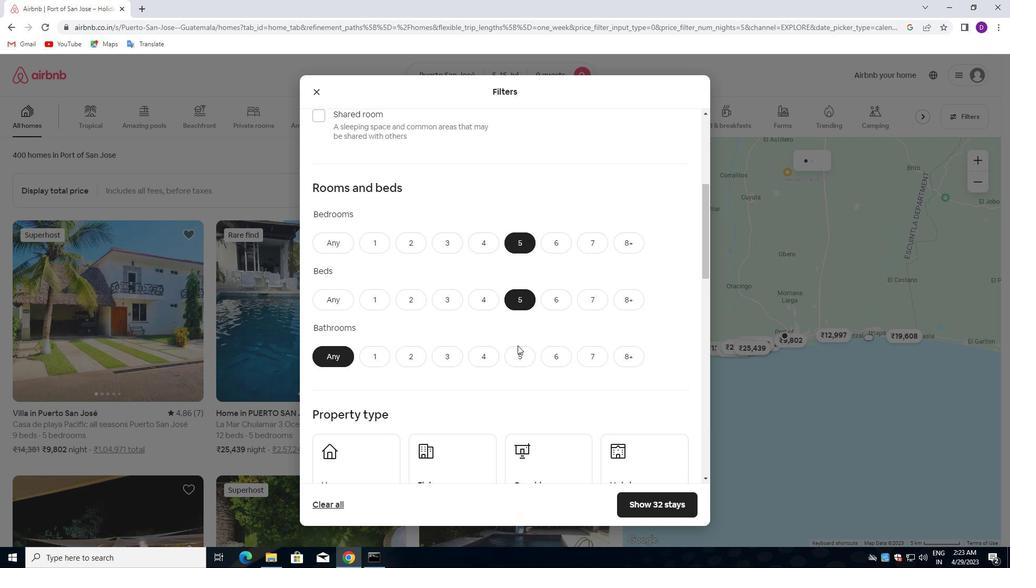 
Action: Mouse moved to (517, 348)
Screenshot: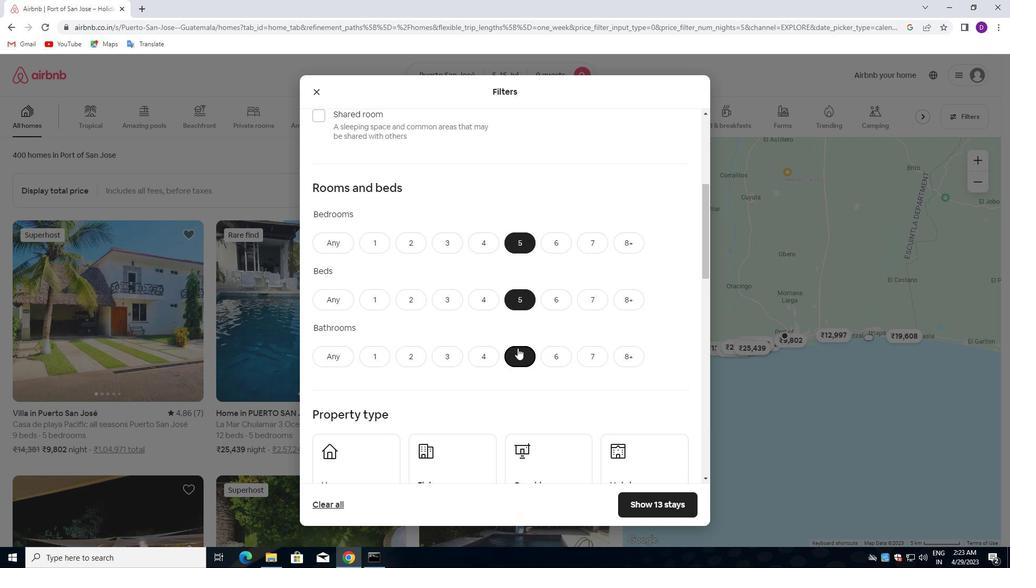 
Action: Mouse scrolled (517, 348) with delta (0, 0)
Screenshot: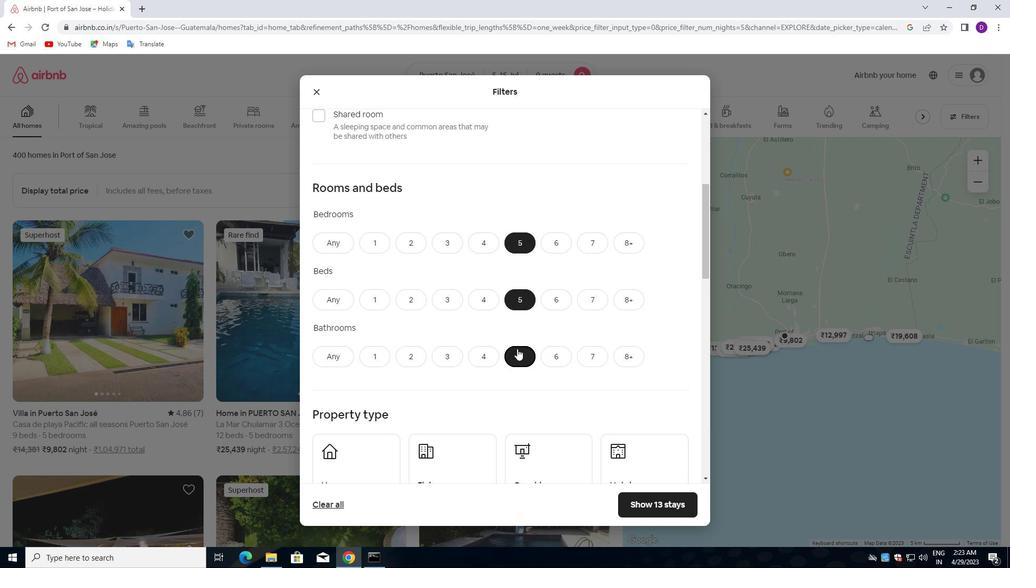 
Action: Mouse scrolled (517, 348) with delta (0, 0)
Screenshot: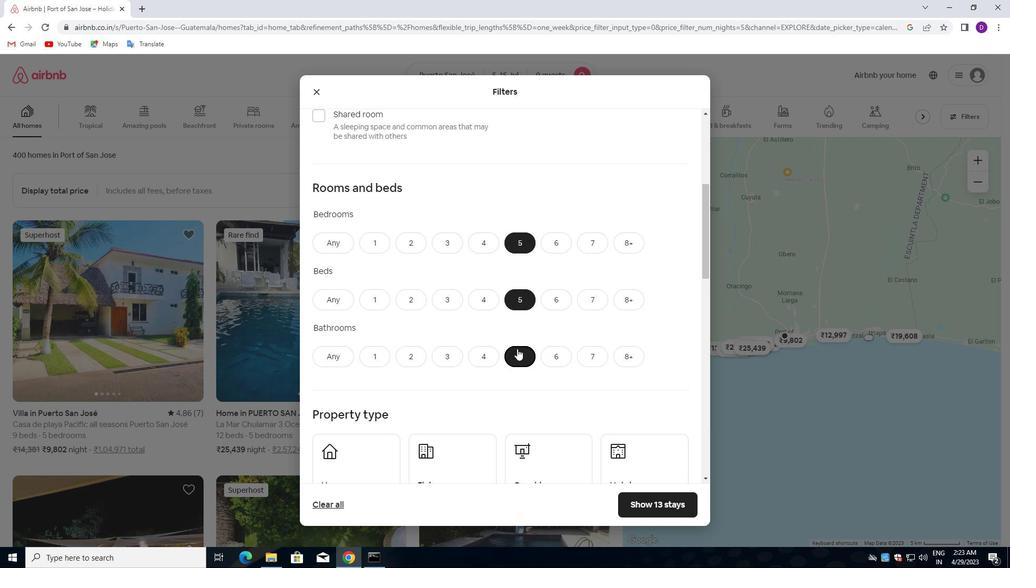 
Action: Mouse moved to (367, 359)
Screenshot: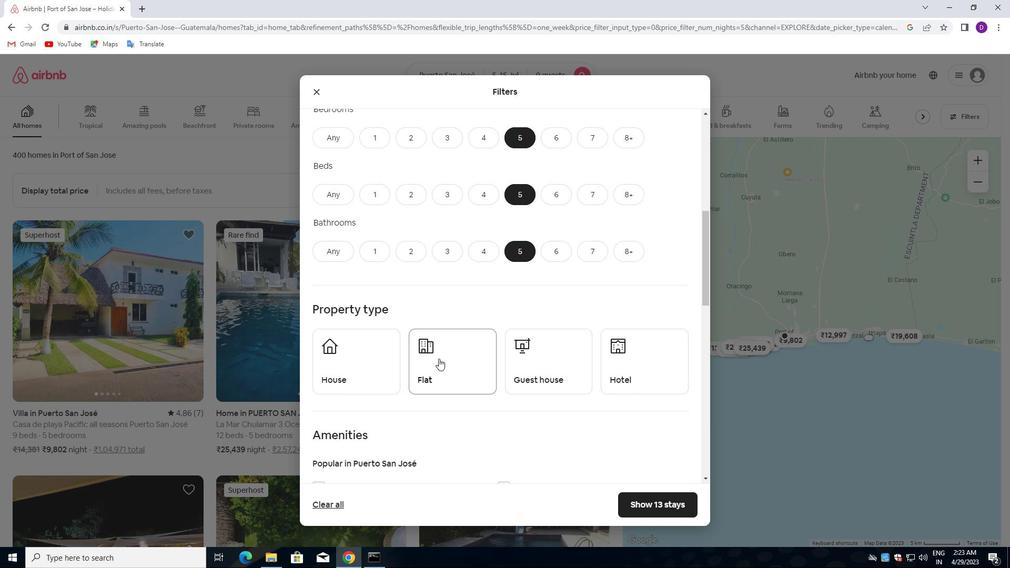 
Action: Mouse pressed left at (367, 359)
Screenshot: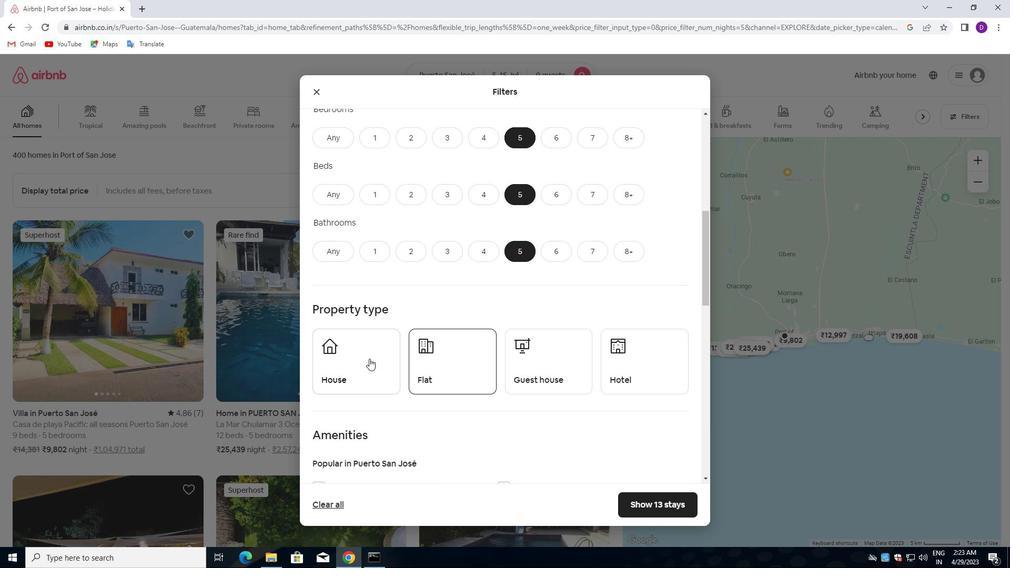 
Action: Mouse moved to (429, 355)
Screenshot: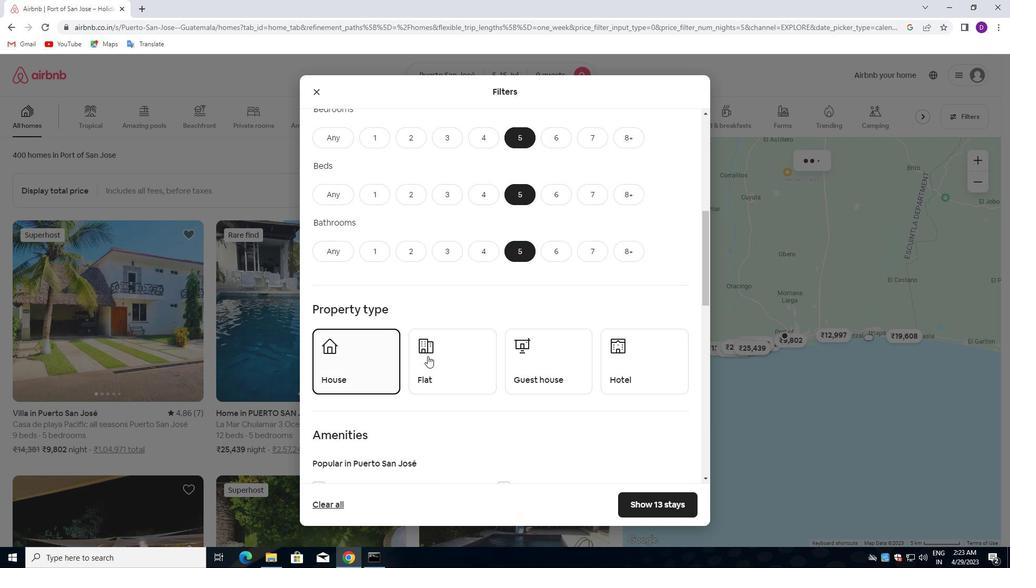 
Action: Mouse pressed left at (429, 355)
Screenshot: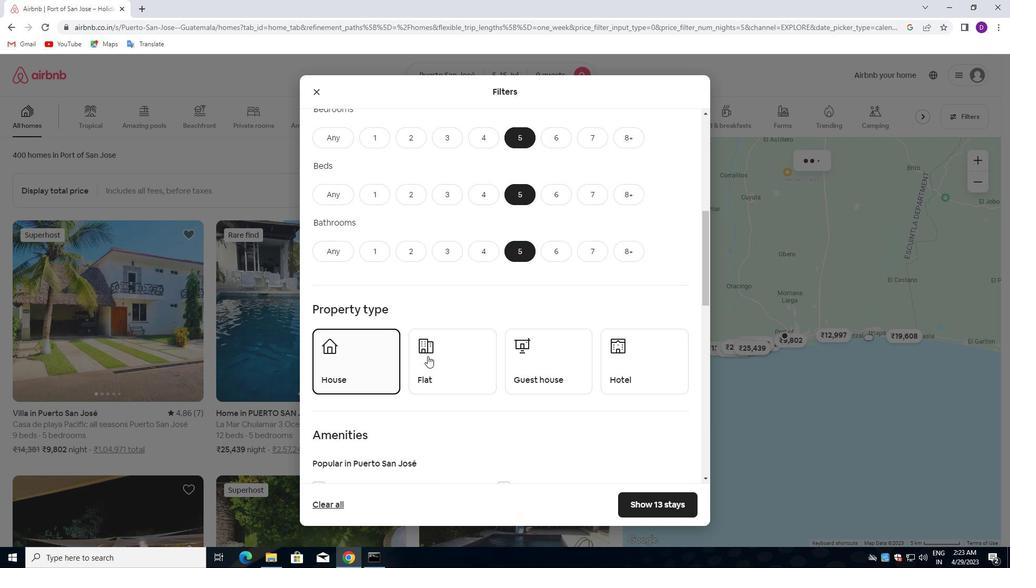 
Action: Mouse moved to (532, 350)
Screenshot: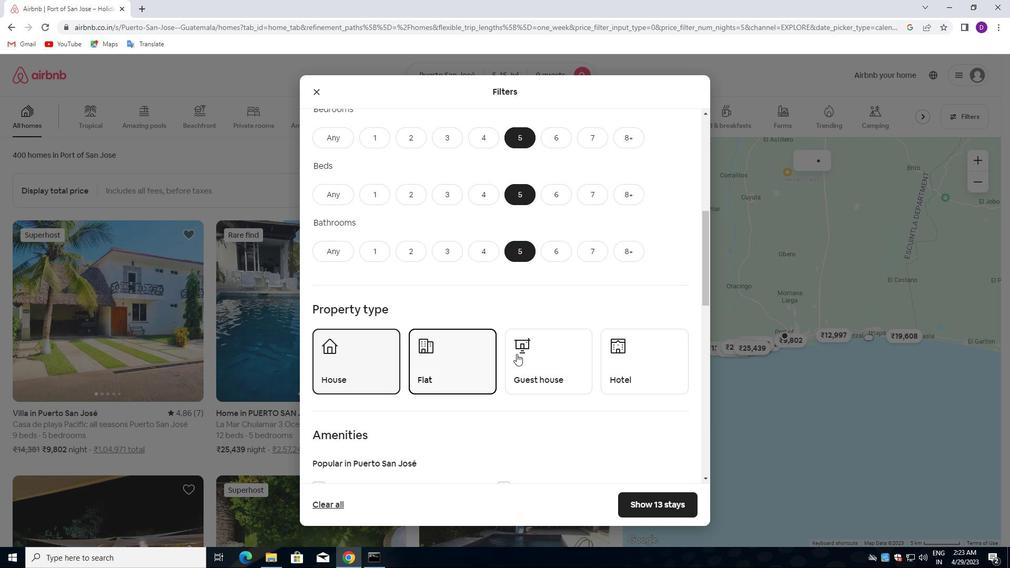 
Action: Mouse pressed left at (532, 350)
Screenshot: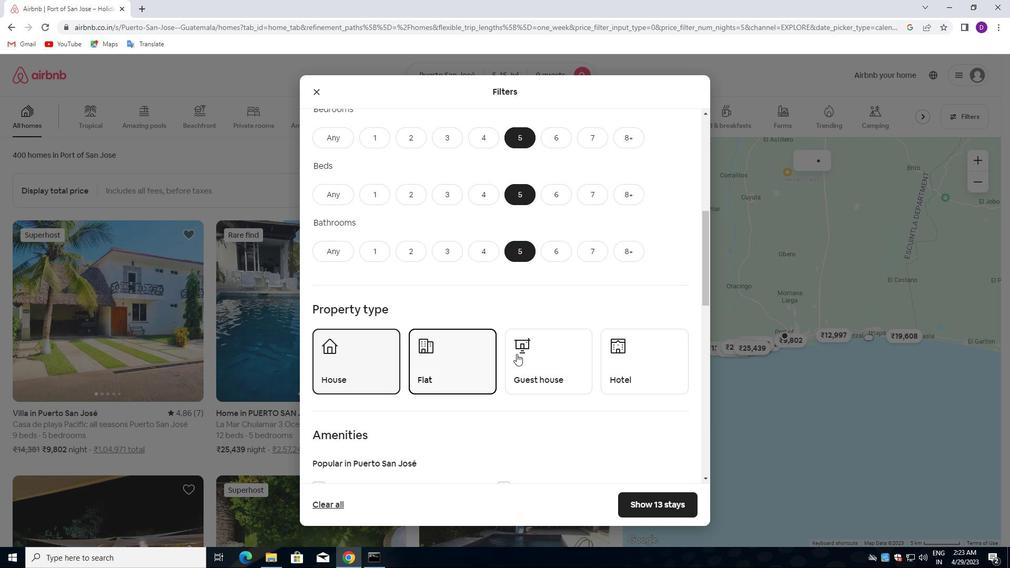 
Action: Mouse moved to (520, 345)
Screenshot: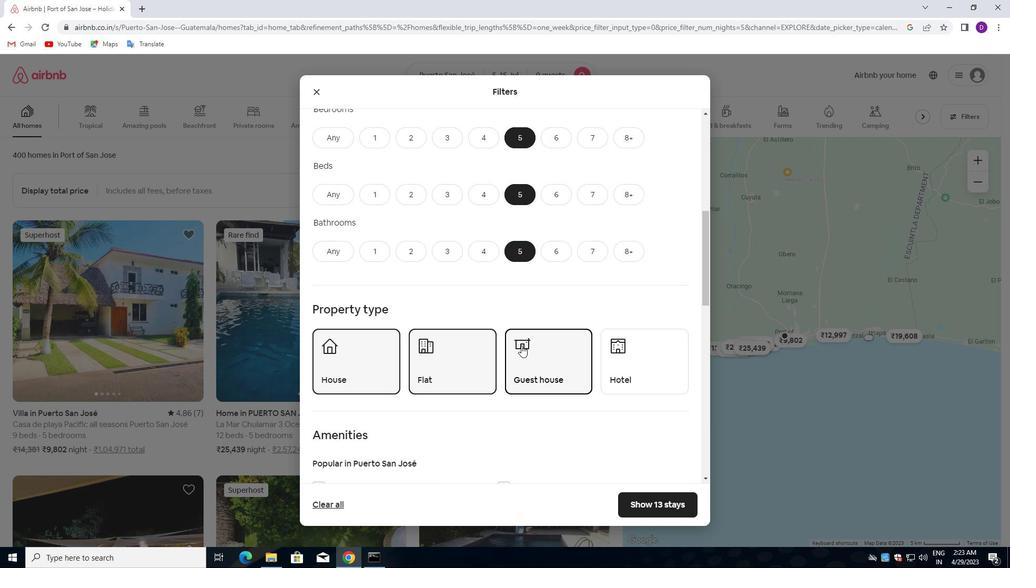 
Action: Mouse scrolled (520, 345) with delta (0, 0)
Screenshot: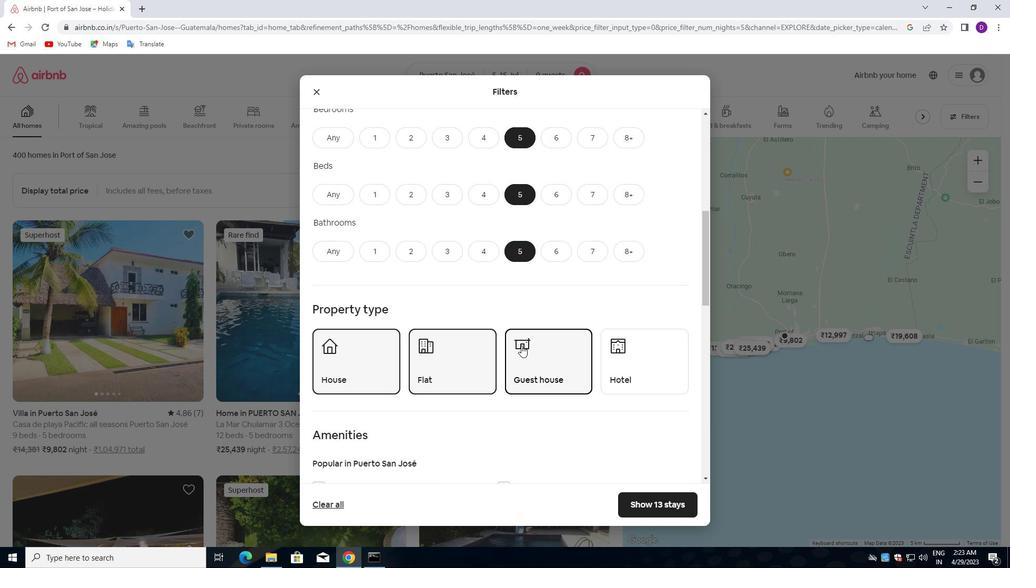 
Action: Mouse moved to (520, 345)
Screenshot: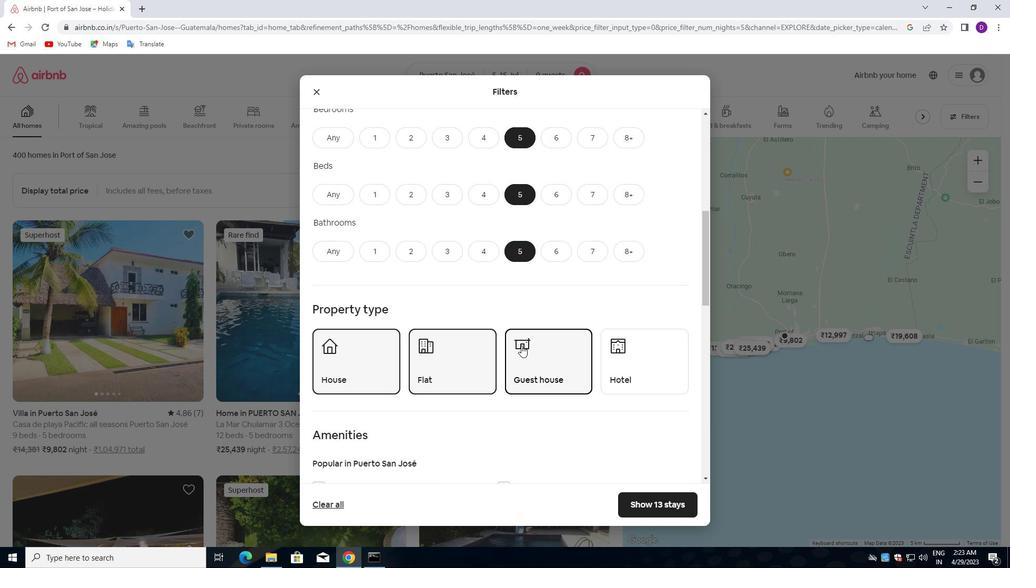 
Action: Mouse scrolled (520, 345) with delta (0, 0)
Screenshot: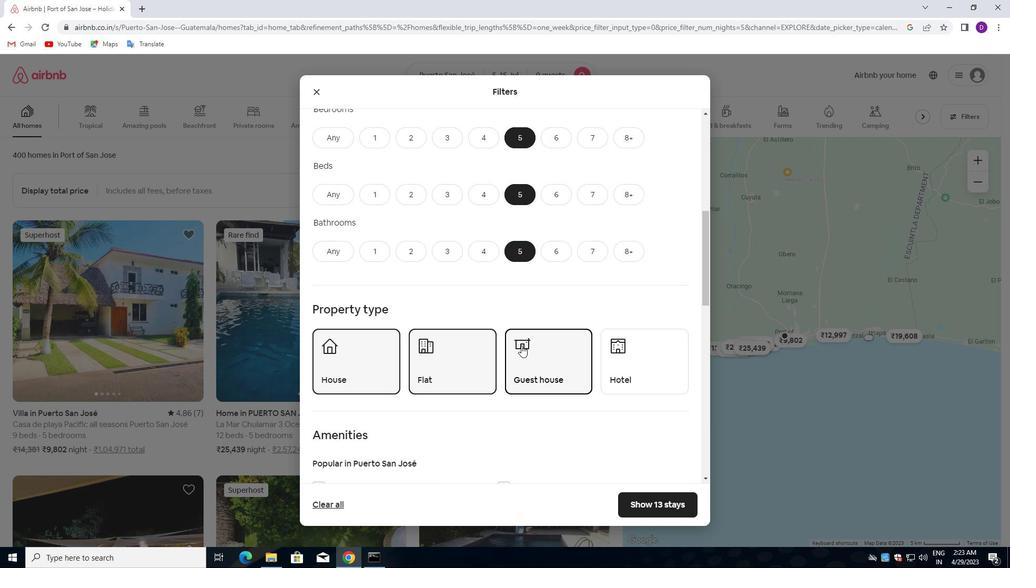 
Action: Mouse moved to (520, 346)
Screenshot: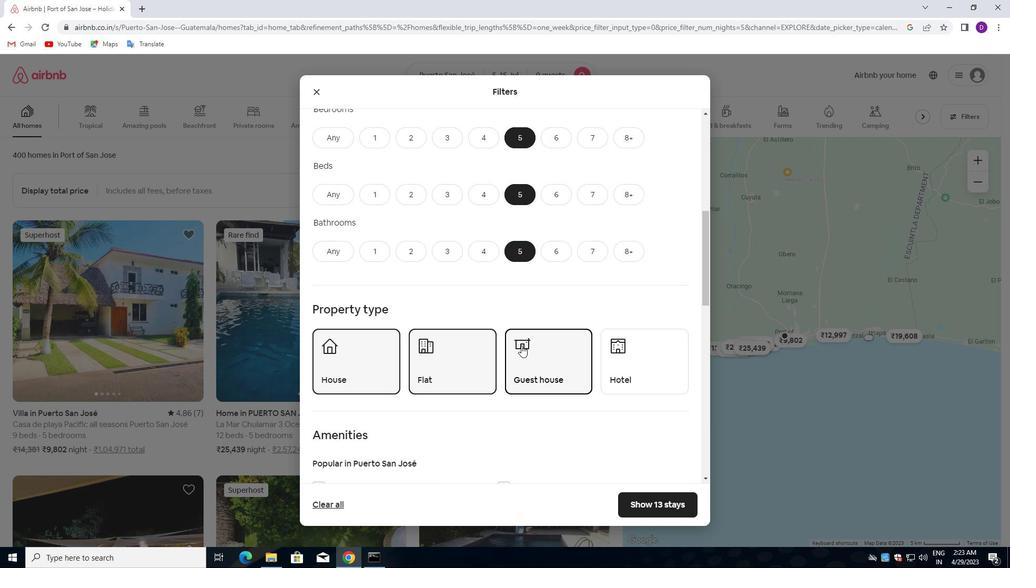 
Action: Mouse scrolled (520, 345) with delta (0, 0)
Screenshot: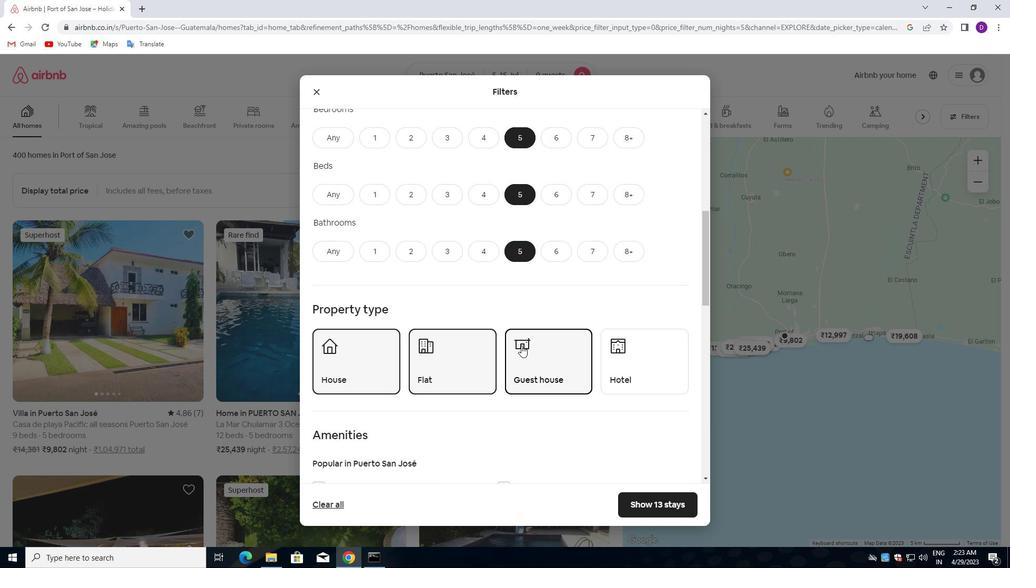 
Action: Mouse moved to (510, 383)
Screenshot: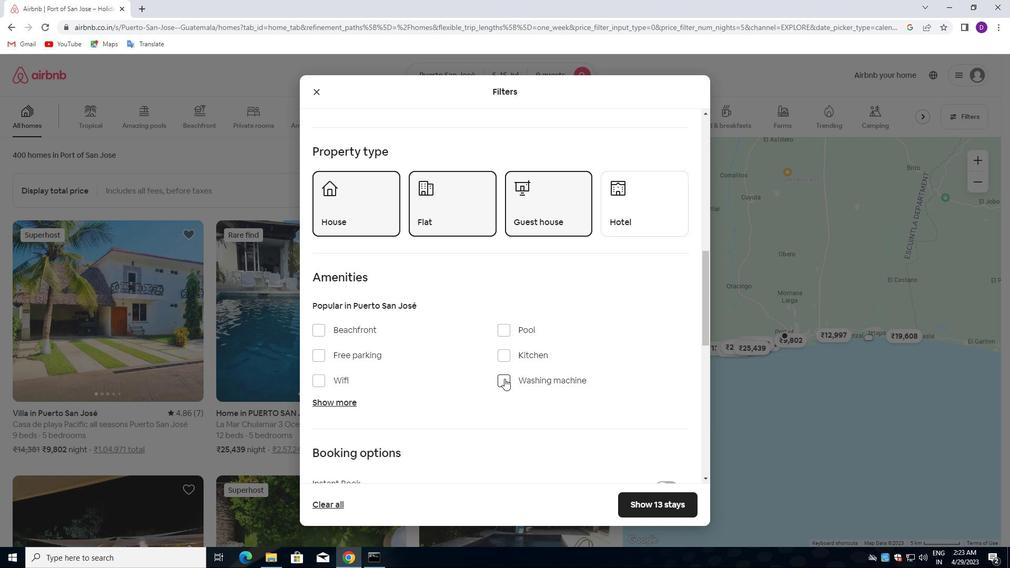
Action: Mouse pressed left at (510, 383)
Screenshot: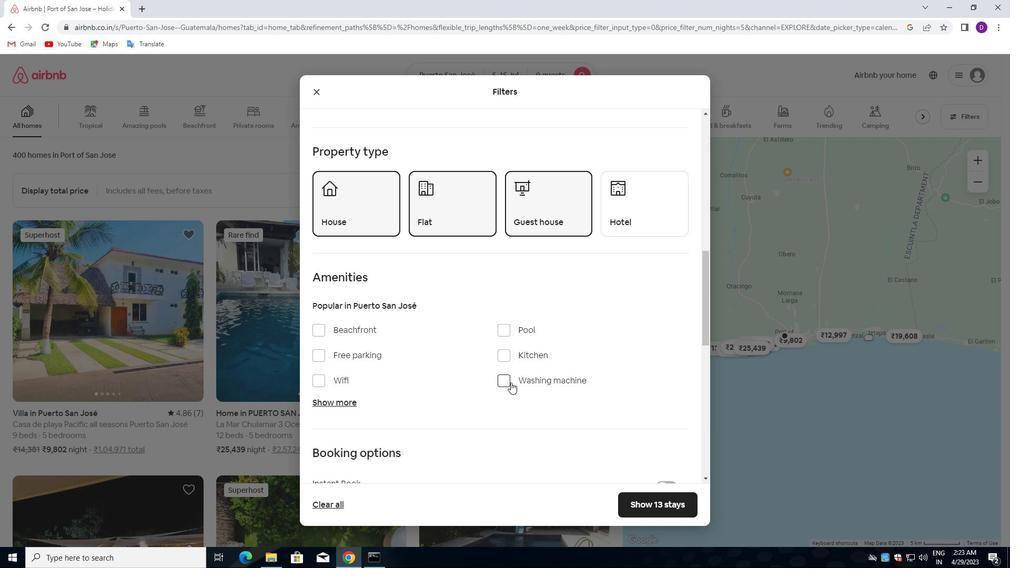 
Action: Mouse moved to (499, 386)
Screenshot: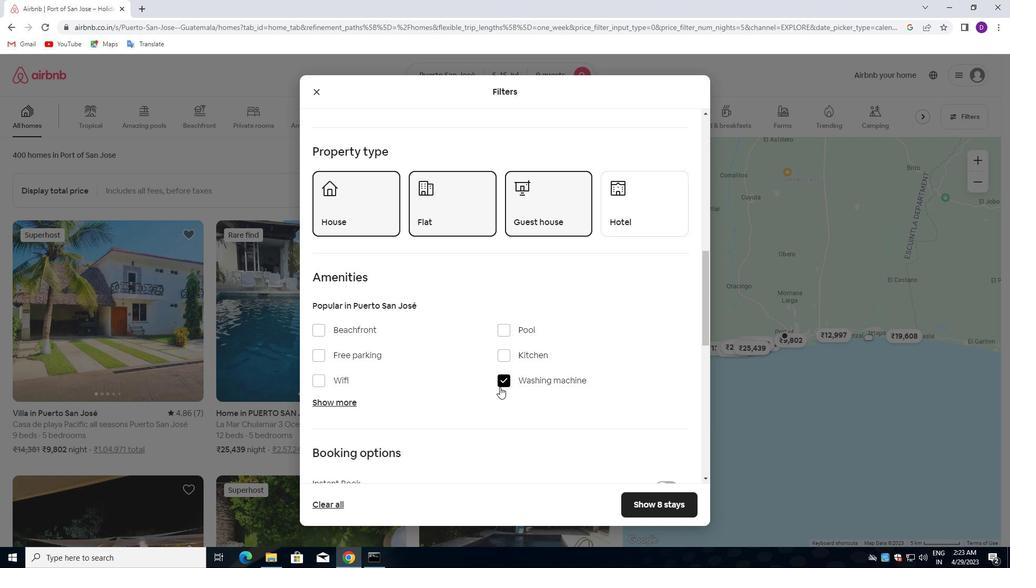
Action: Mouse scrolled (499, 385) with delta (0, 0)
Screenshot: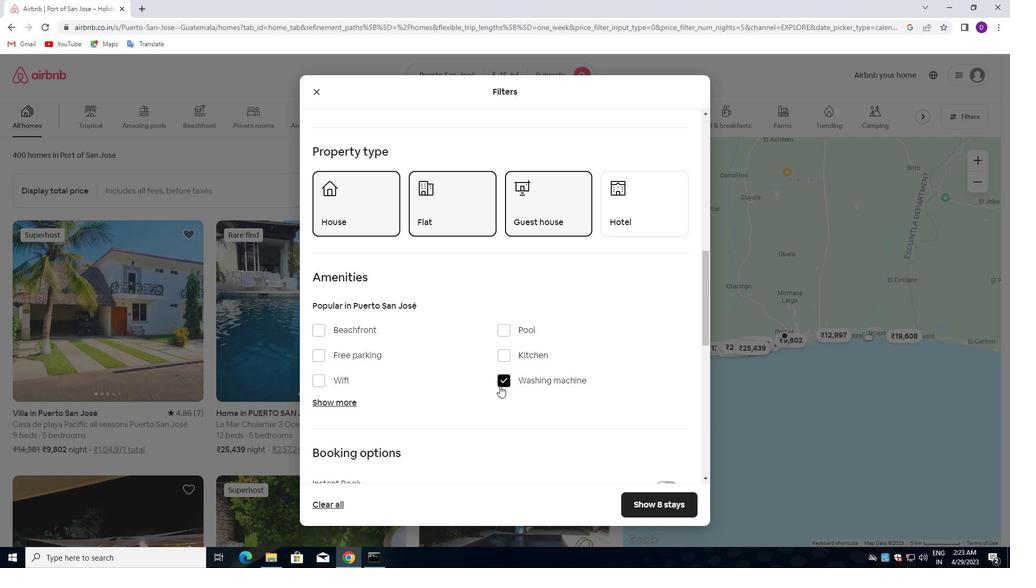 
Action: Mouse scrolled (499, 385) with delta (0, 0)
Screenshot: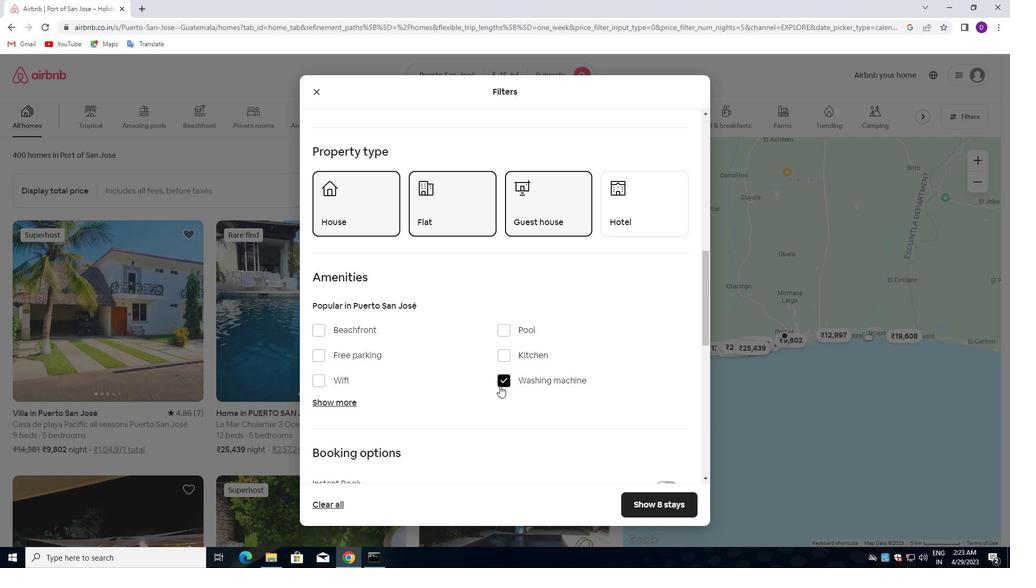 
Action: Mouse scrolled (499, 385) with delta (0, 0)
Screenshot: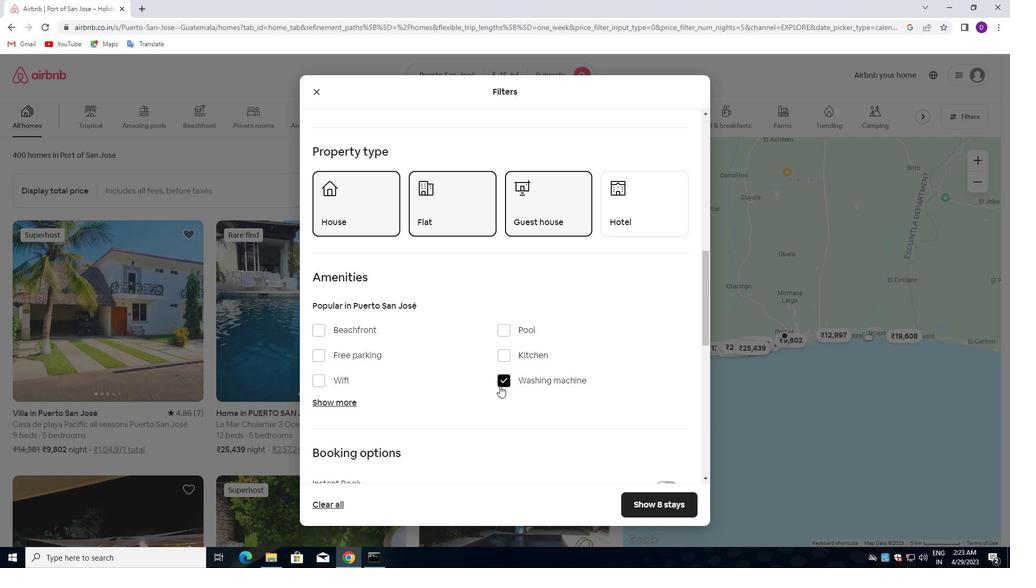 
Action: Mouse moved to (660, 367)
Screenshot: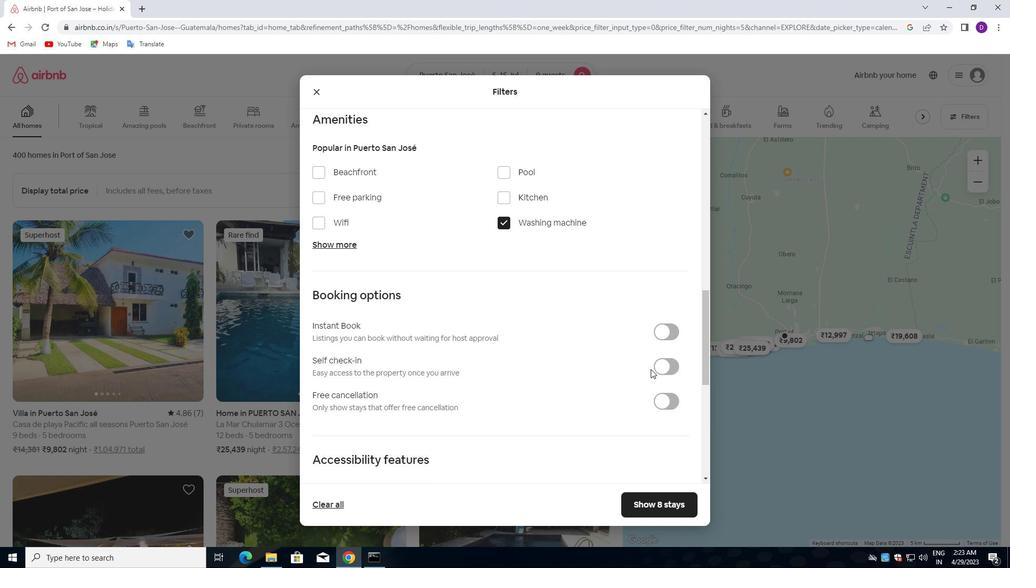 
Action: Mouse pressed left at (660, 367)
Screenshot: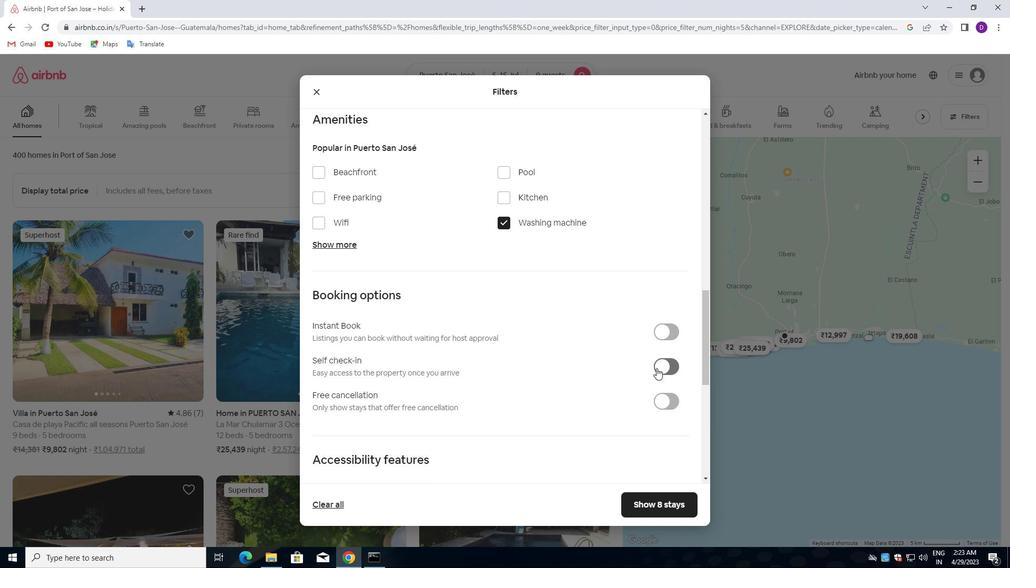 
Action: Mouse moved to (541, 351)
Screenshot: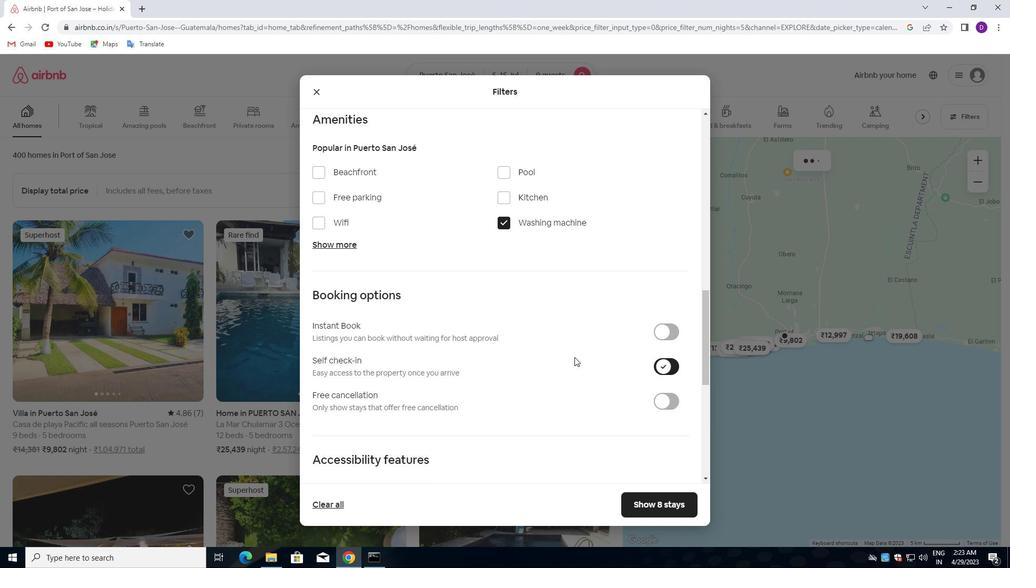 
Action: Mouse scrolled (541, 351) with delta (0, 0)
Screenshot: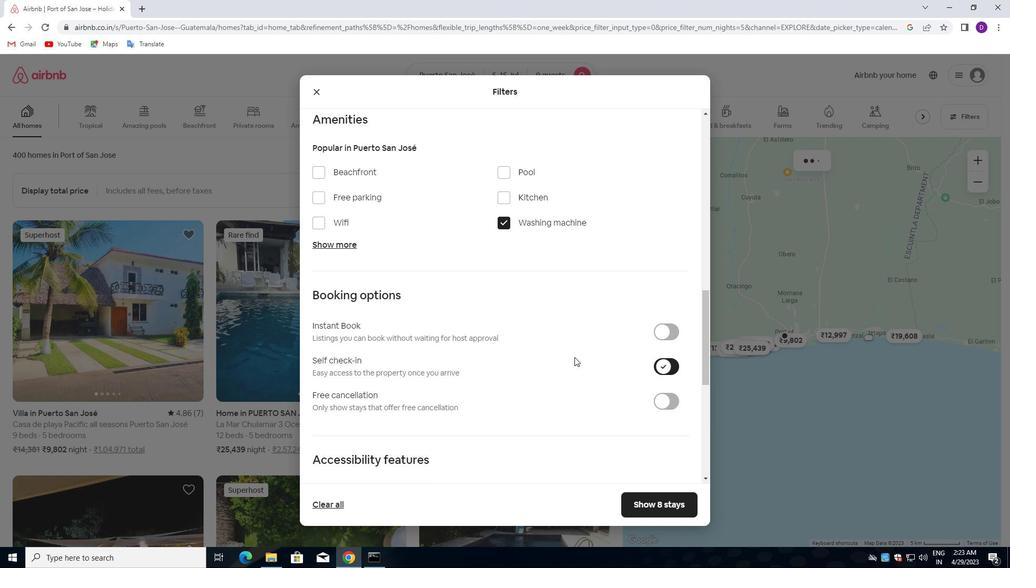 
Action: Mouse moved to (539, 351)
Screenshot: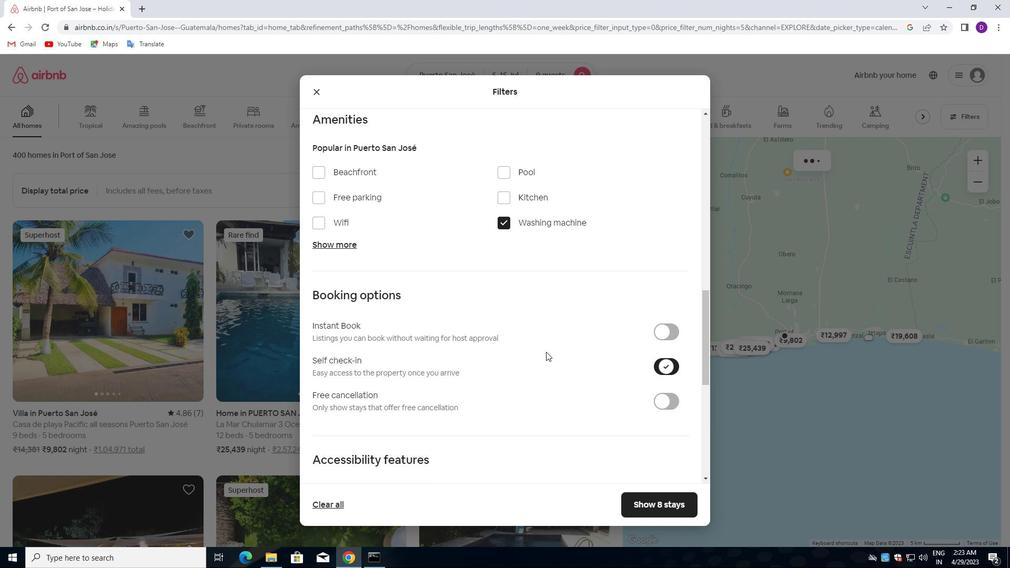 
Action: Mouse scrolled (539, 351) with delta (0, 0)
Screenshot: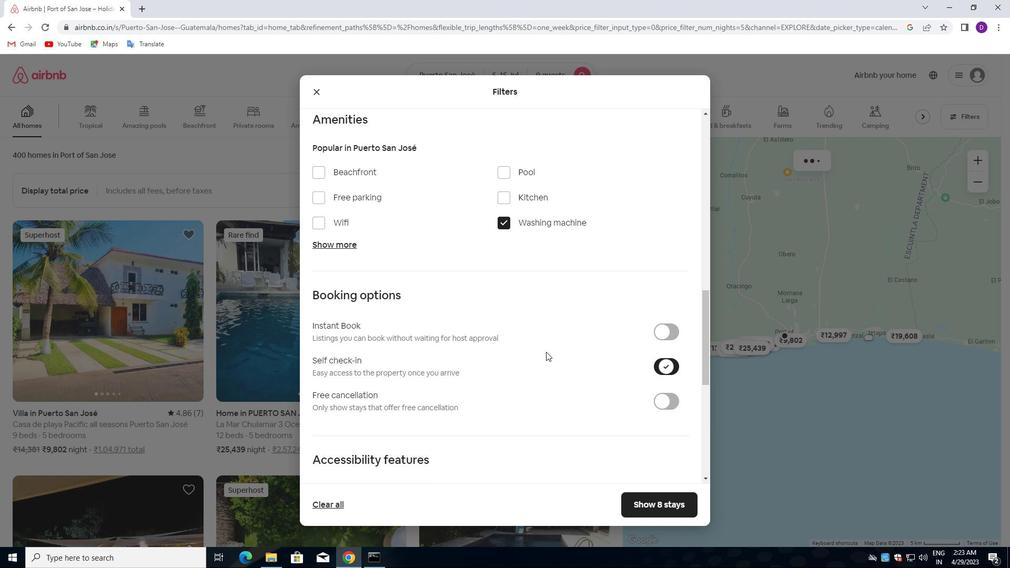 
Action: Mouse moved to (539, 352)
Screenshot: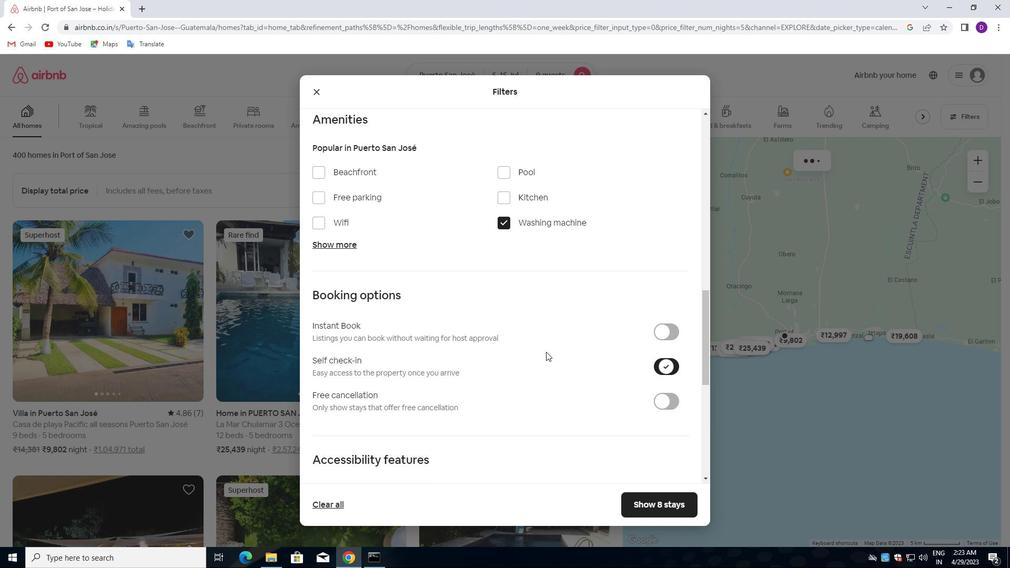 
Action: Mouse scrolled (539, 351) with delta (0, 0)
Screenshot: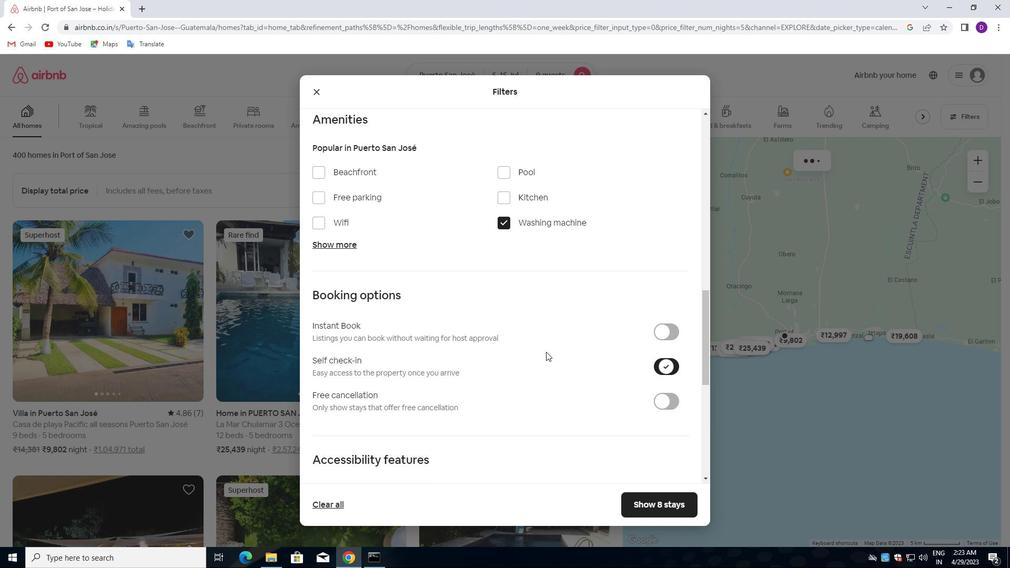 
Action: Mouse moved to (538, 352)
Screenshot: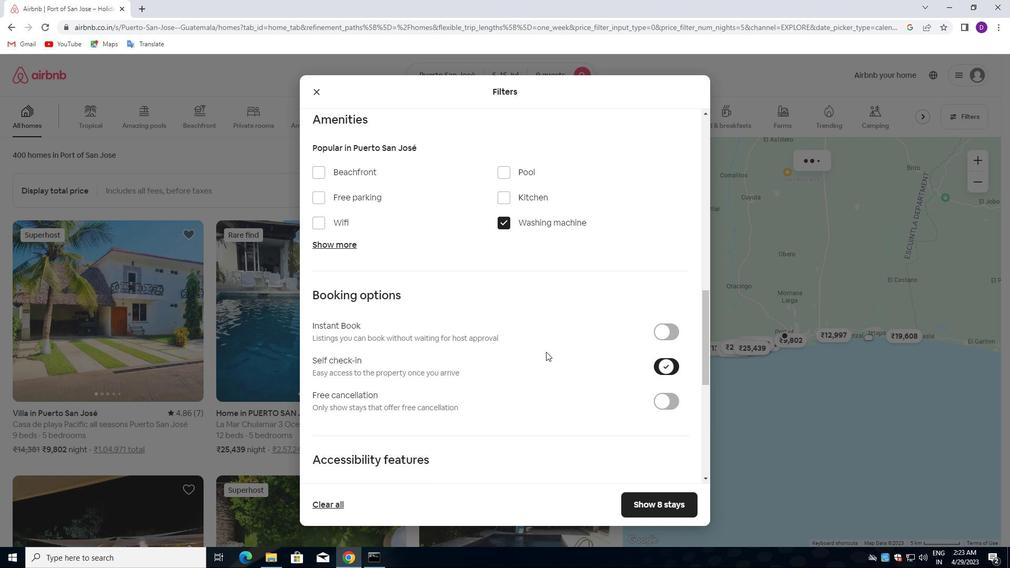 
Action: Mouse scrolled (538, 351) with delta (0, 0)
Screenshot: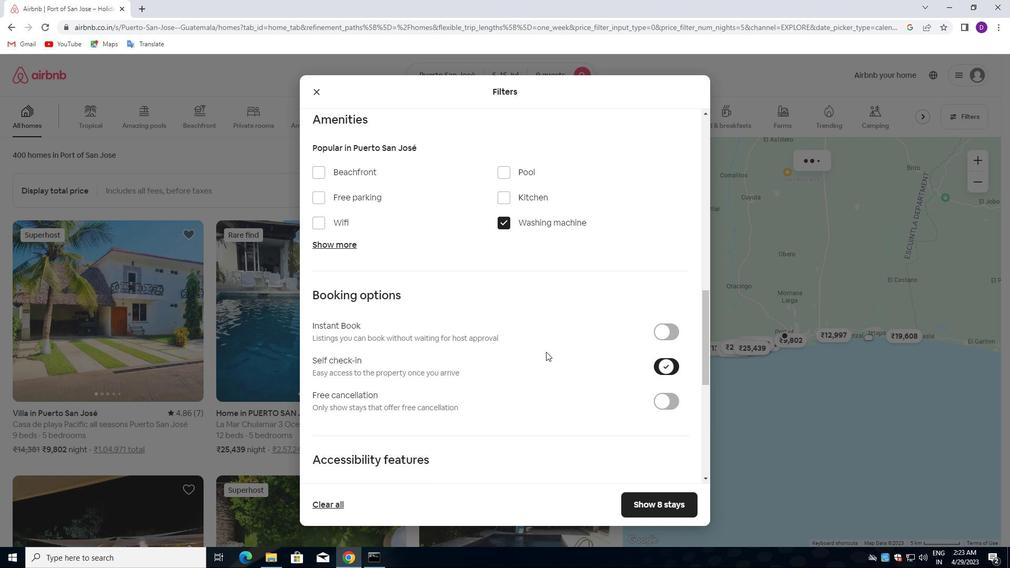 
Action: Mouse moved to (538, 352)
Screenshot: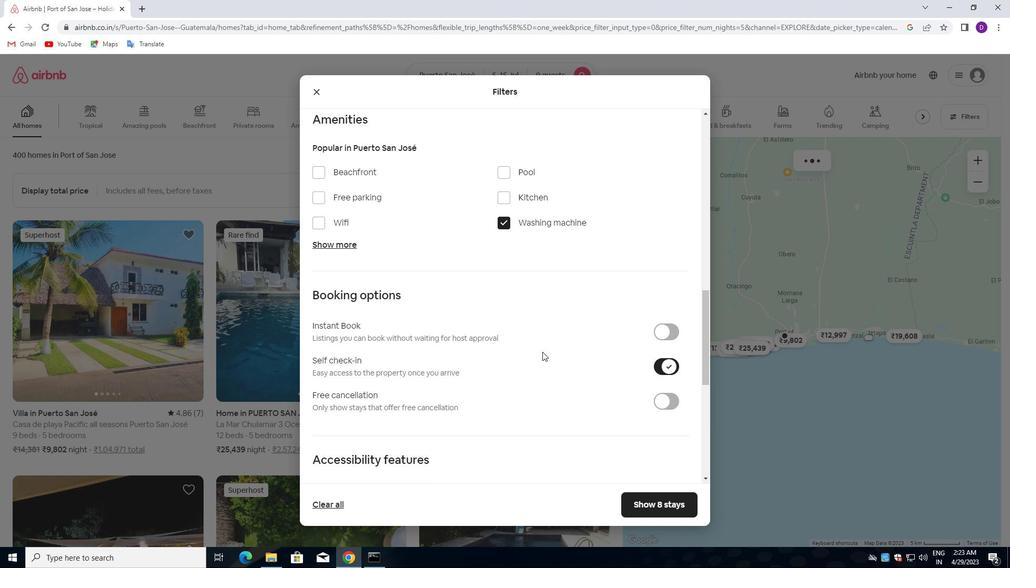 
Action: Mouse scrolled (538, 351) with delta (0, 0)
Screenshot: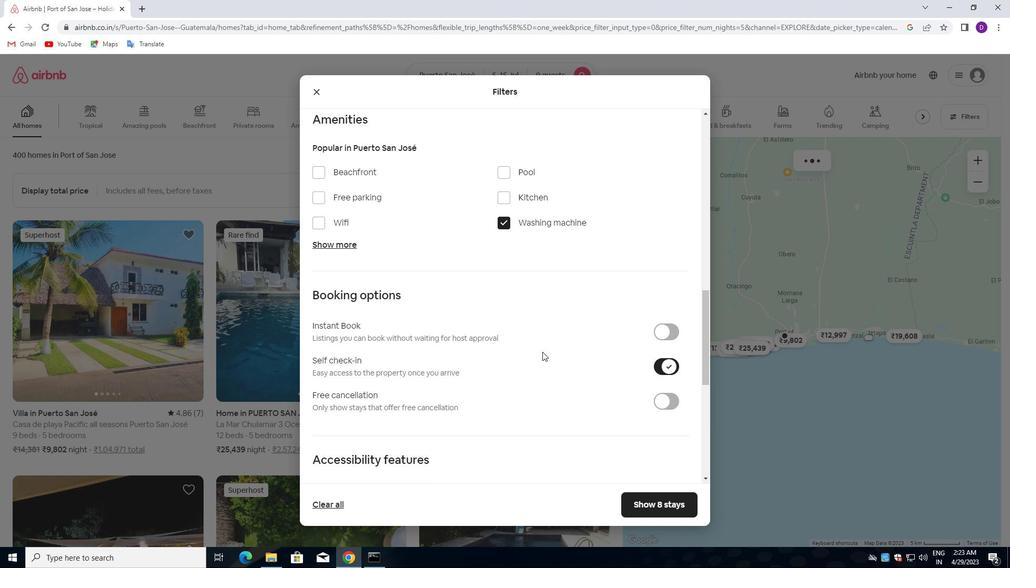 
Action: Mouse moved to (537, 353)
Screenshot: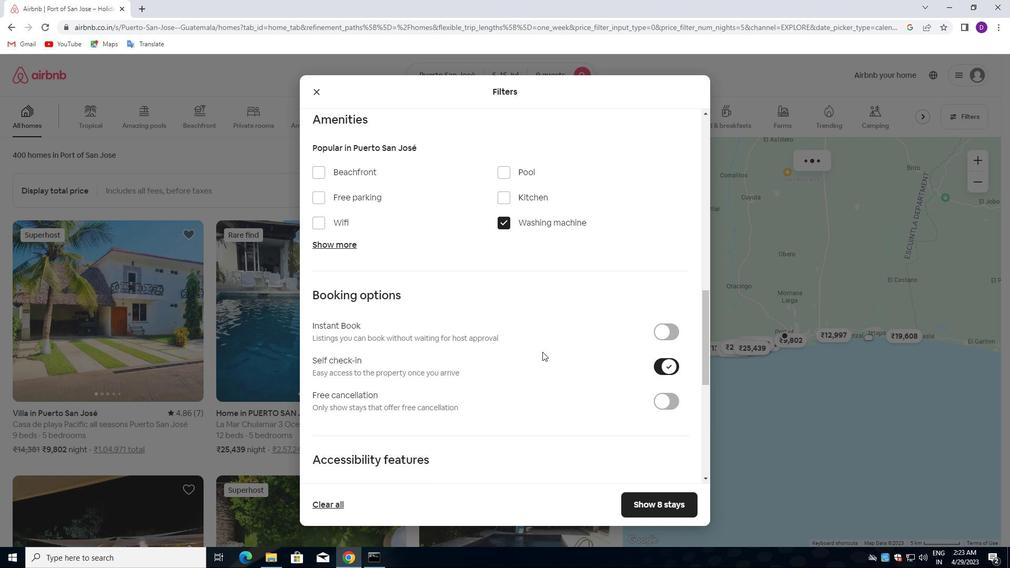 
Action: Mouse scrolled (537, 352) with delta (0, 0)
Screenshot: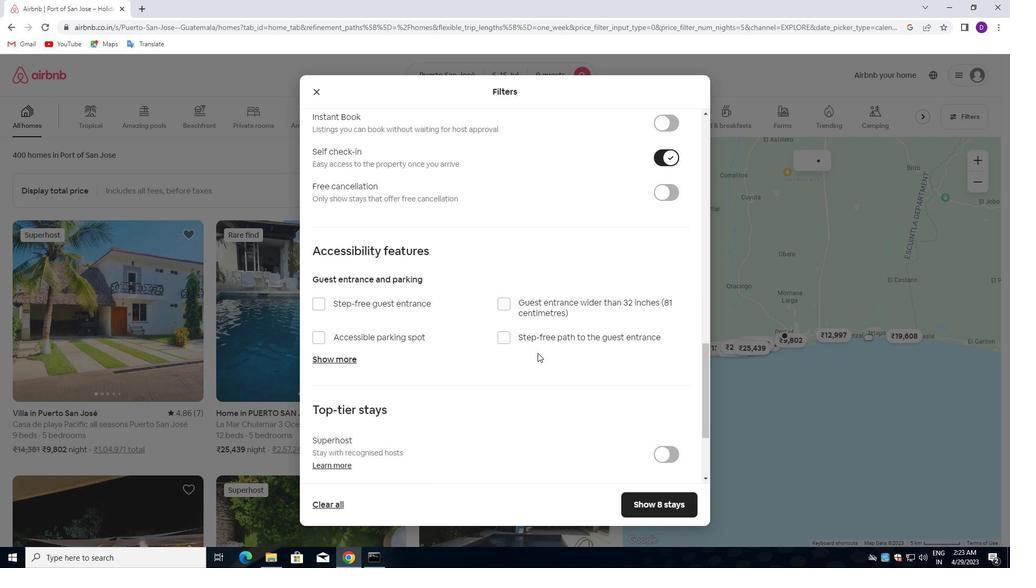 
Action: Mouse scrolled (537, 352) with delta (0, 0)
Screenshot: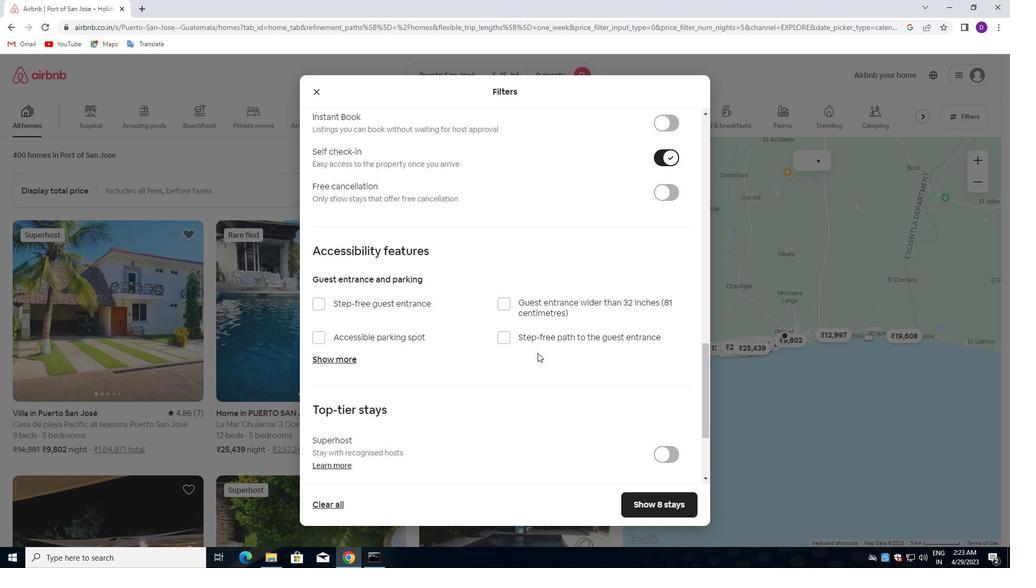 
Action: Mouse moved to (537, 354)
Screenshot: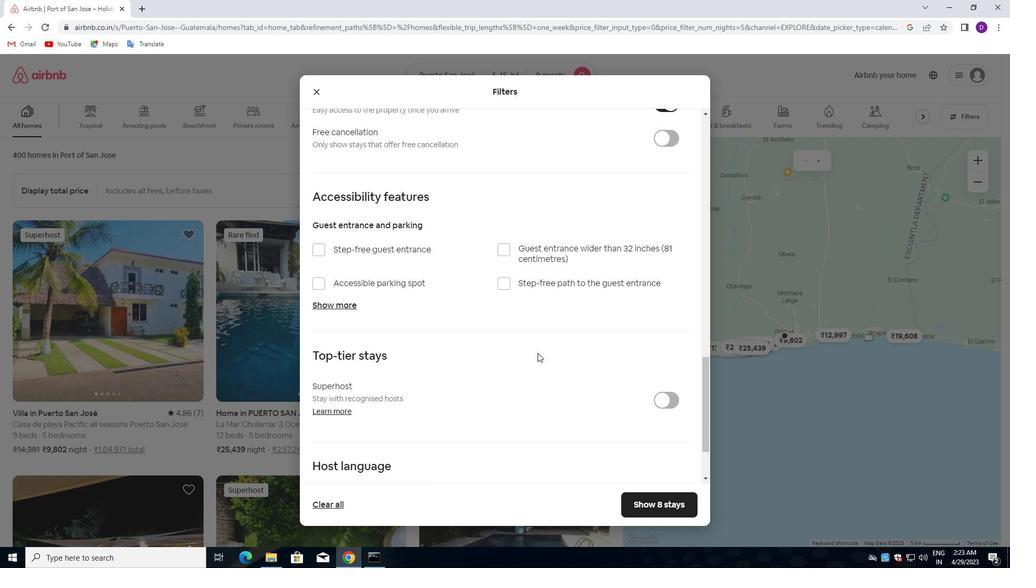 
Action: Mouse scrolled (537, 353) with delta (0, 0)
Screenshot: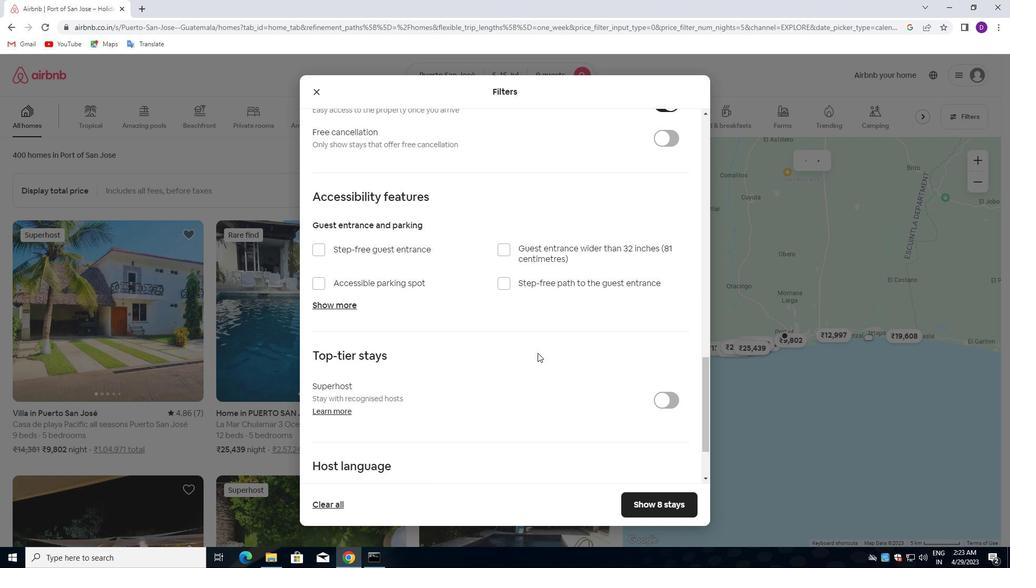 
Action: Mouse scrolled (537, 353) with delta (0, 0)
Screenshot: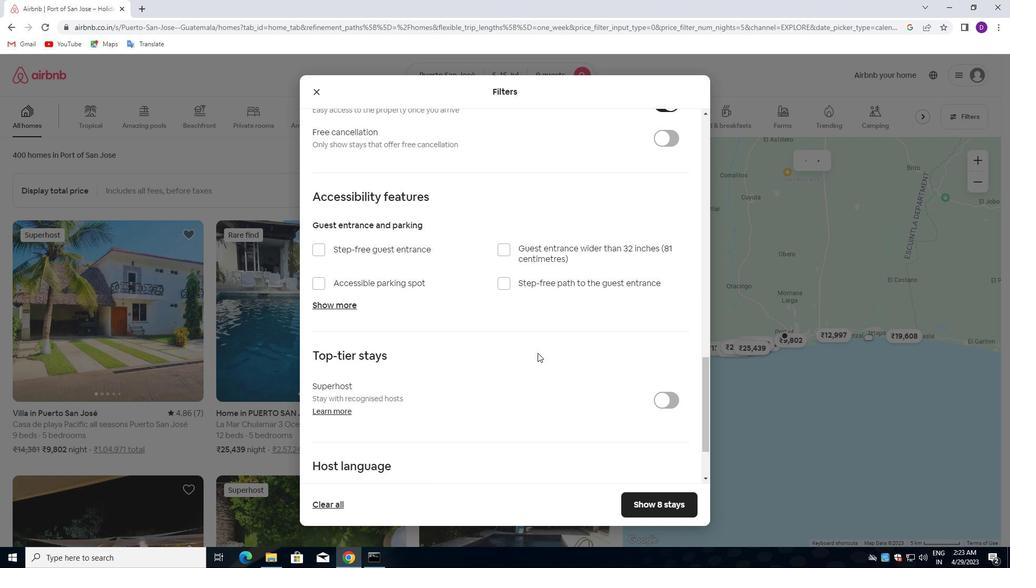 
Action: Mouse moved to (537, 354)
Screenshot: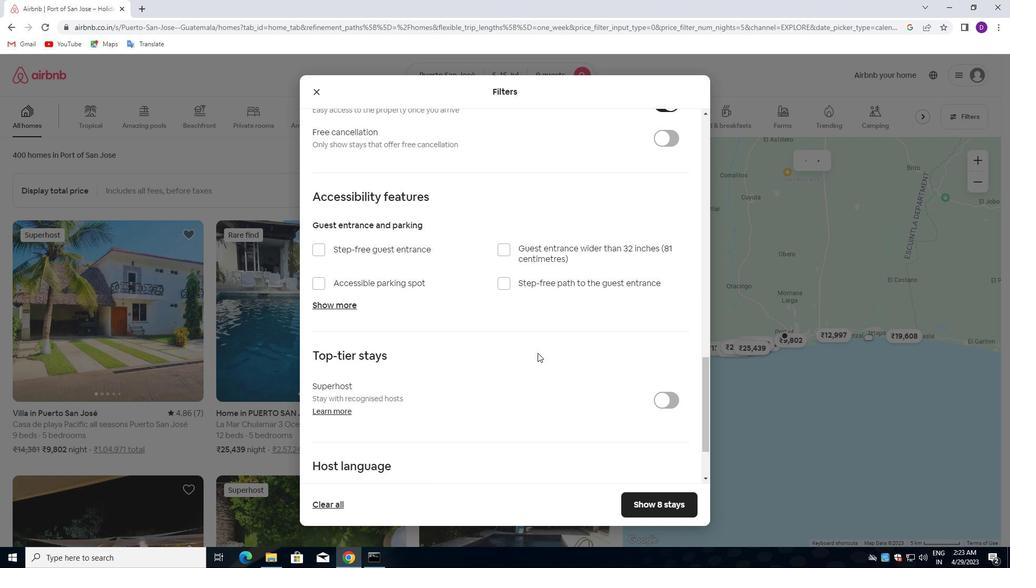 
Action: Mouse scrolled (537, 353) with delta (0, 0)
Screenshot: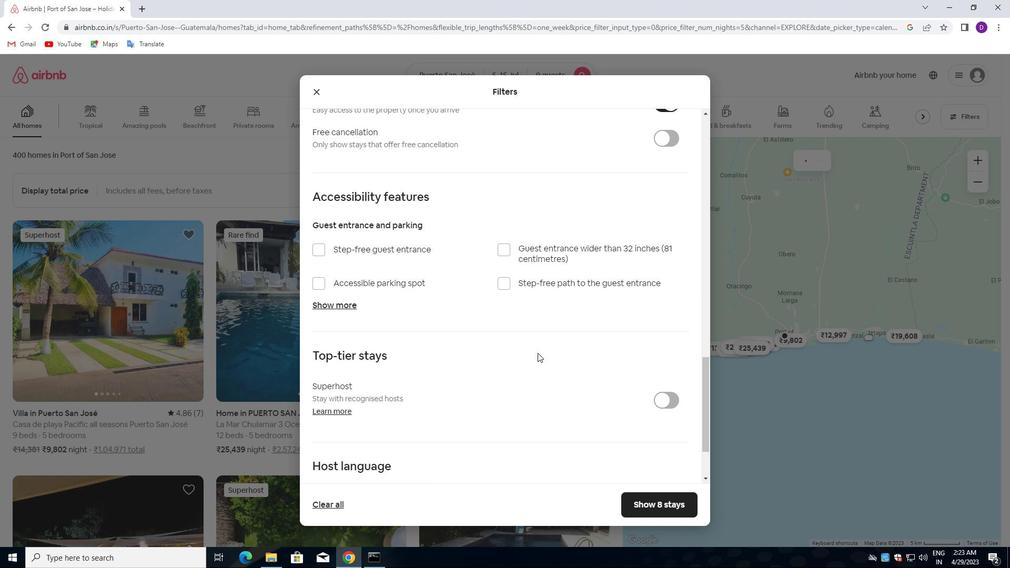
Action: Mouse moved to (321, 411)
Screenshot: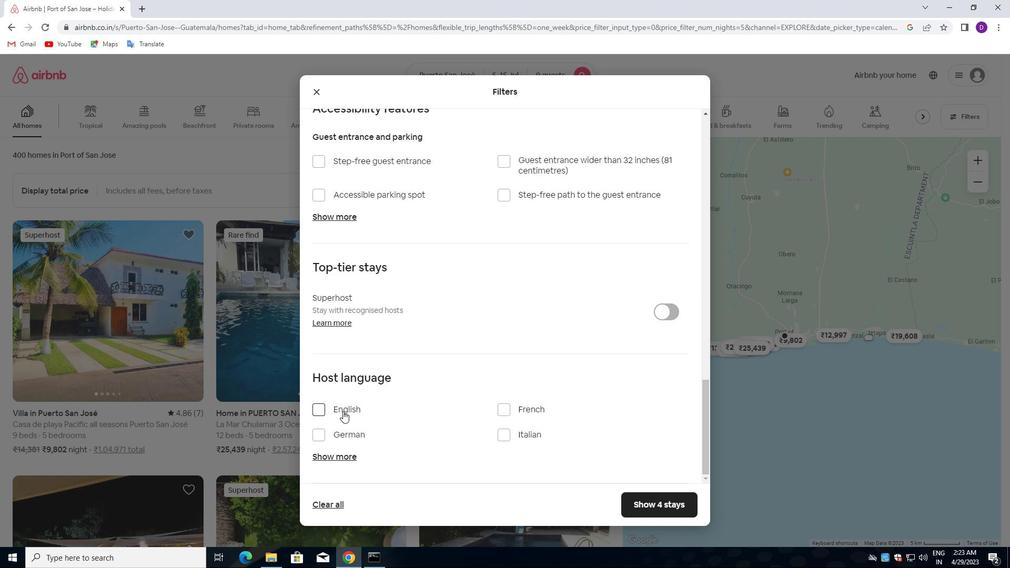 
Action: Mouse pressed left at (321, 411)
Screenshot: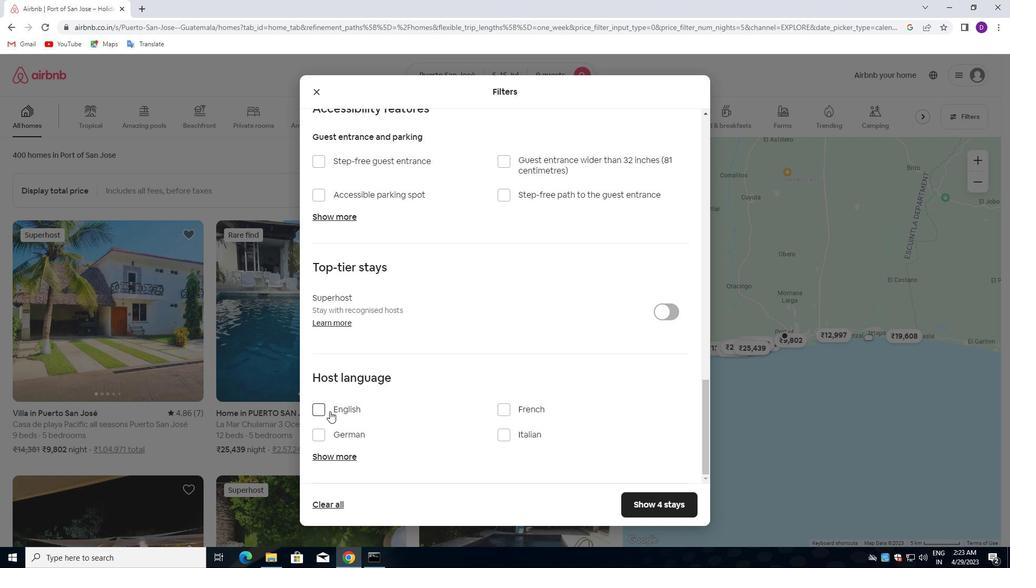 
Action: Mouse moved to (667, 506)
Screenshot: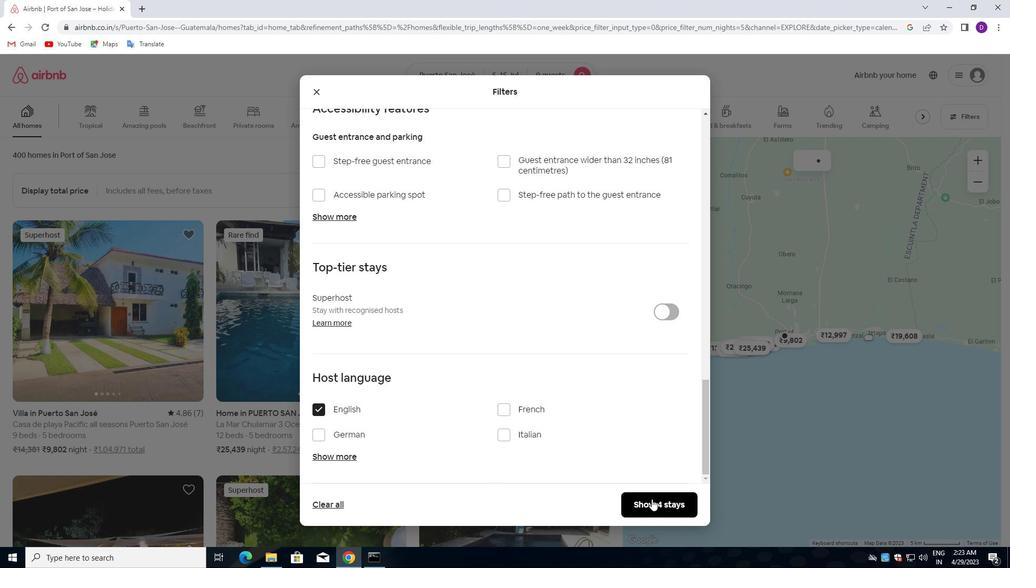 
Action: Mouse pressed left at (667, 506)
Screenshot: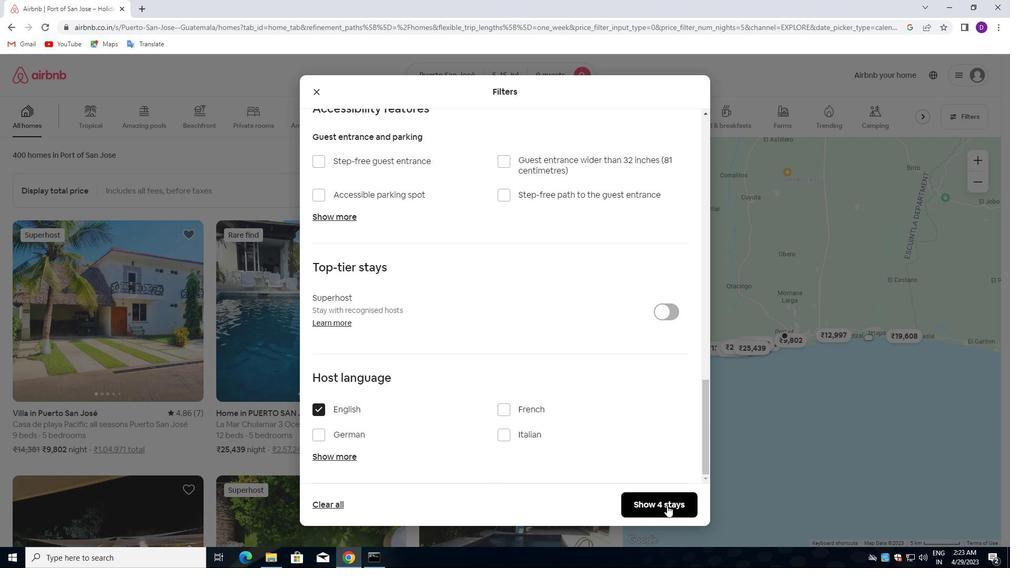 
Action: Mouse moved to (516, 347)
Screenshot: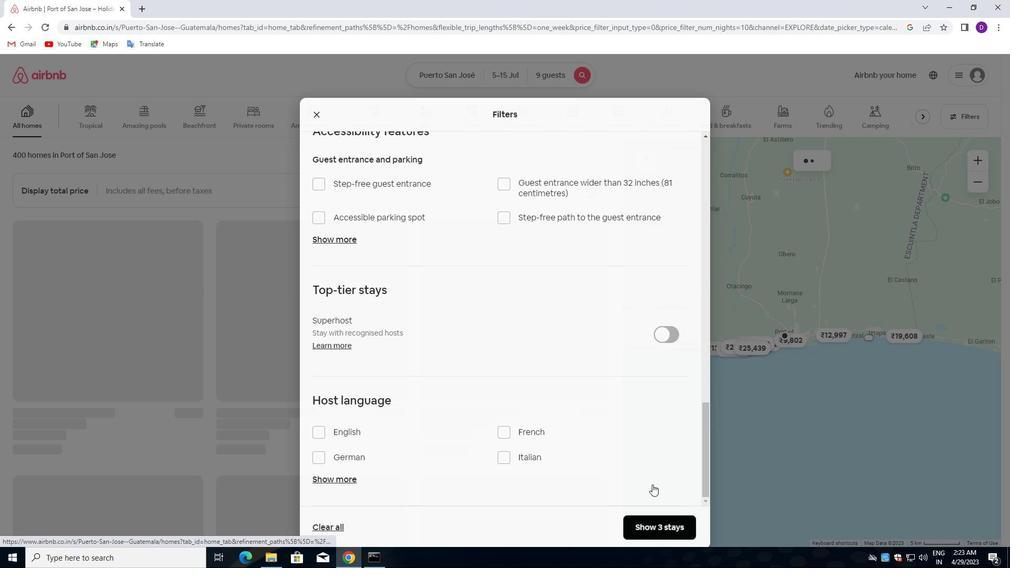 
